 Task: Add Attachment from Trello to Card Card0000000214 in Board Board0000000054 in Workspace WS0000000018 in Trello. Add Cover Blue to Card Card0000000214 in Board Board0000000054 in Workspace WS0000000018 in Trello. Add "Copy Card To …" Button titled Button0000000214 to "bottom" of the list "To Do" to Card Card0000000214 in Board Board0000000054 in Workspace WS0000000018 in Trello. Add Description DS0000000214 to Card Card0000000214 in Board Board0000000054 in Workspace WS0000000018 in Trello. Add Comment CM0000000214 to Card Card0000000214 in Board Board0000000054 in Workspace WS0000000018 in Trello
Action: Mouse moved to (587, 31)
Screenshot: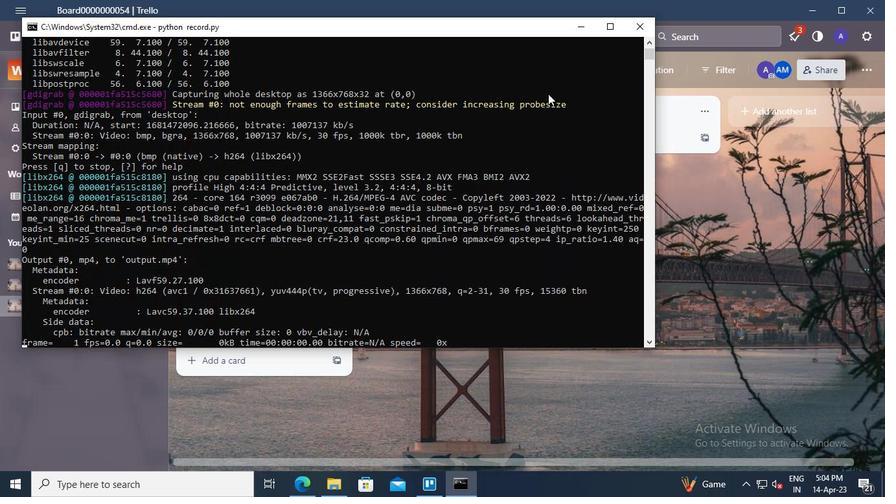 
Action: Mouse pressed left at (587, 31)
Screenshot: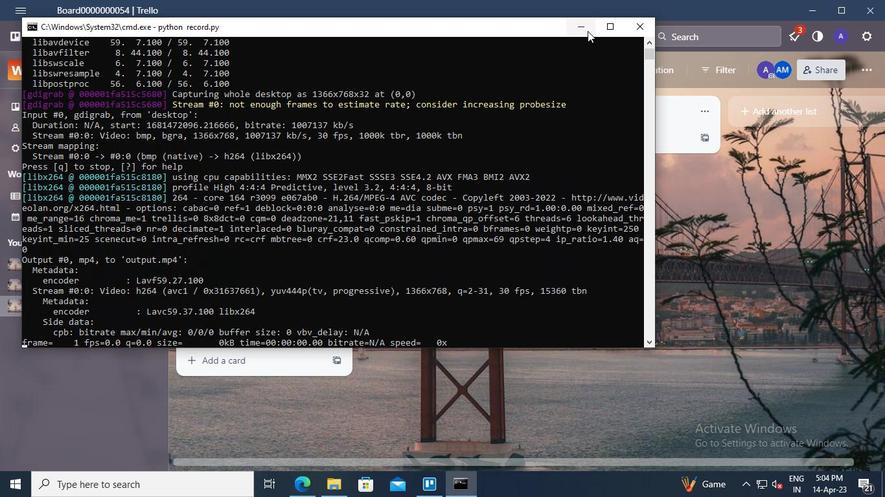
Action: Mouse moved to (242, 261)
Screenshot: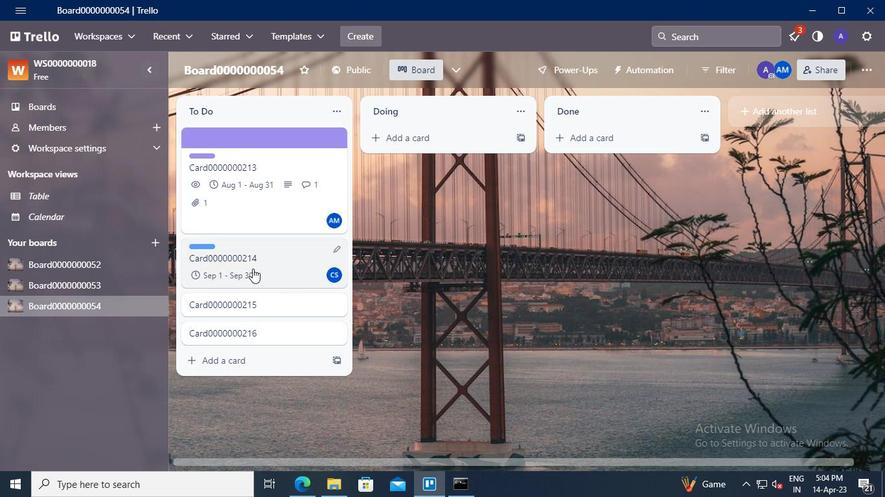 
Action: Mouse pressed left at (242, 261)
Screenshot: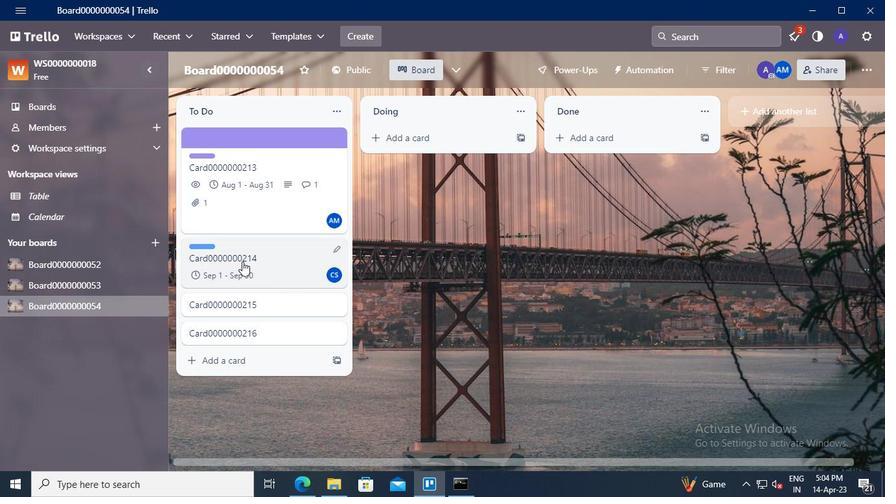
Action: Mouse moved to (596, 269)
Screenshot: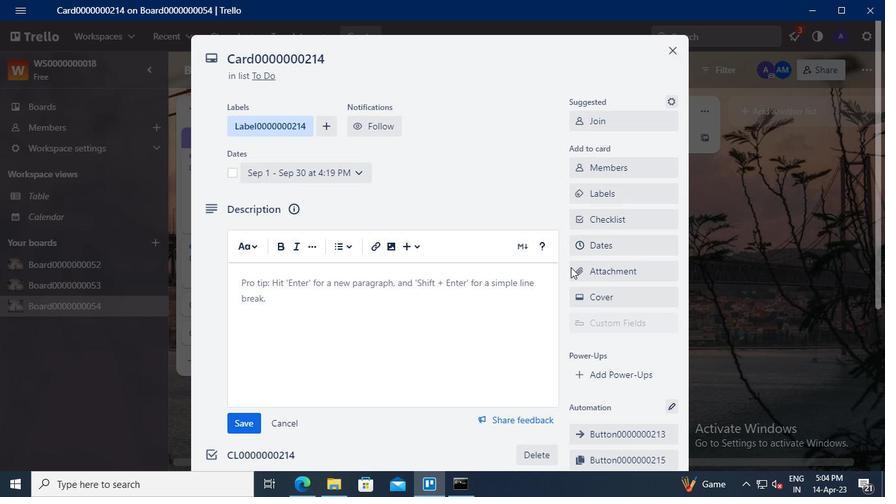 
Action: Mouse pressed left at (596, 269)
Screenshot: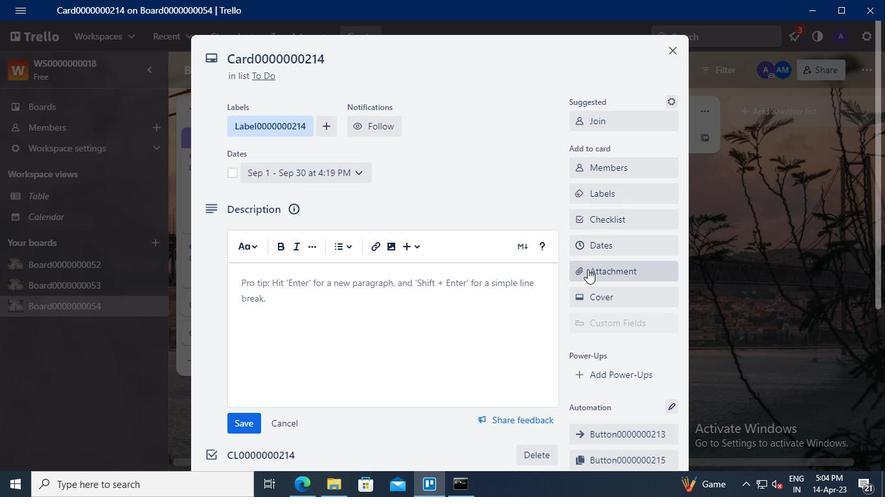 
Action: Mouse moved to (604, 132)
Screenshot: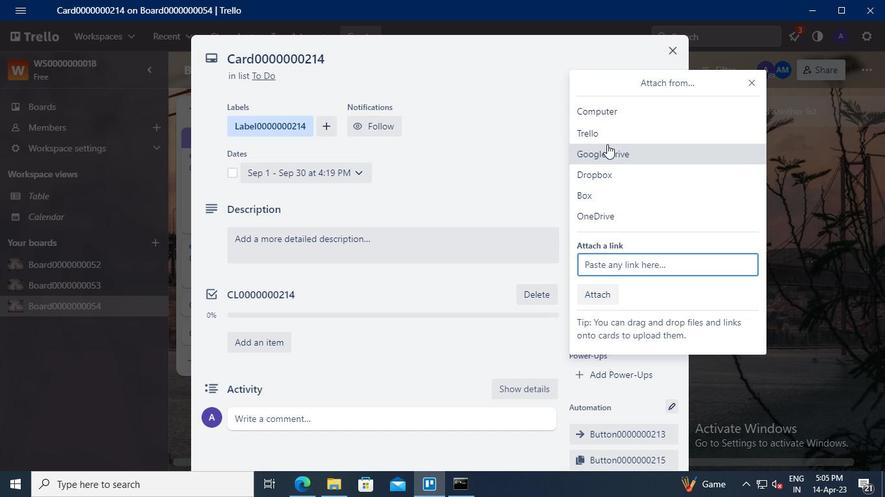 
Action: Mouse pressed left at (604, 132)
Screenshot: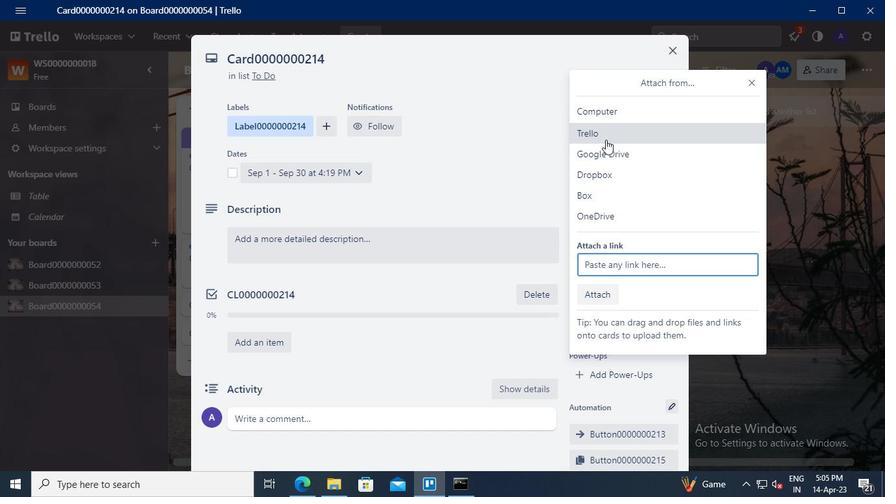 
Action: Mouse moved to (614, 168)
Screenshot: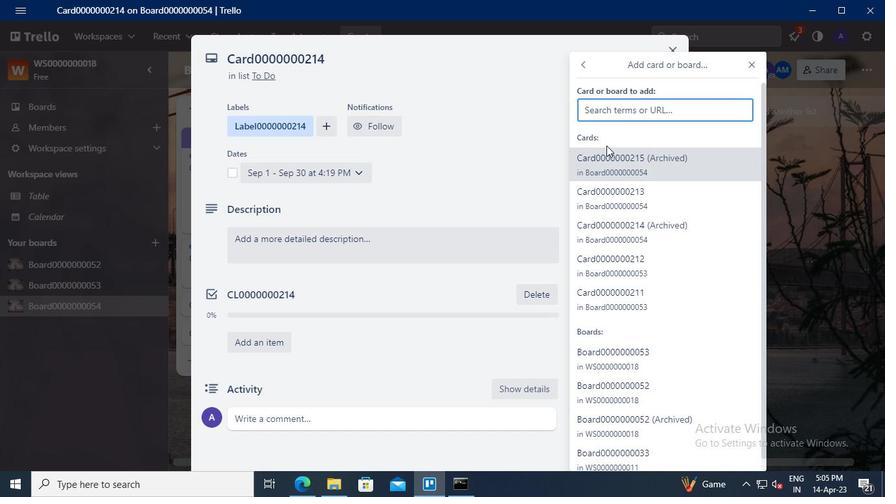 
Action: Mouse pressed left at (614, 168)
Screenshot: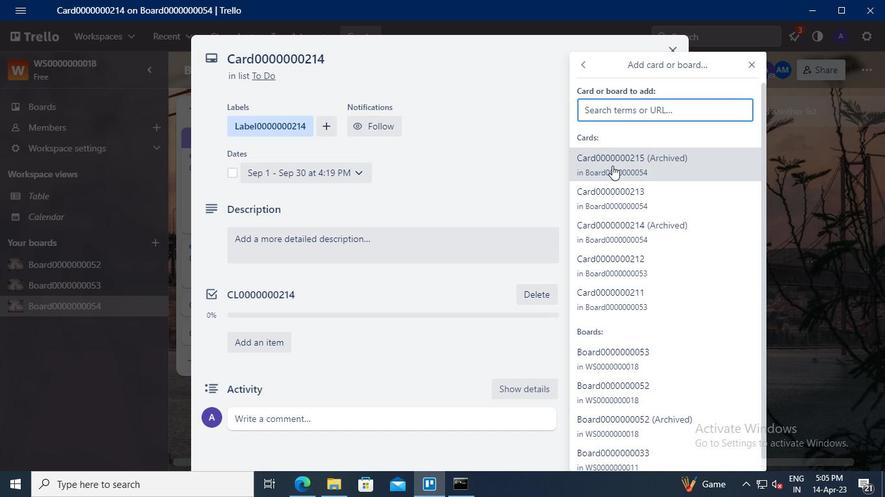
Action: Mouse moved to (609, 294)
Screenshot: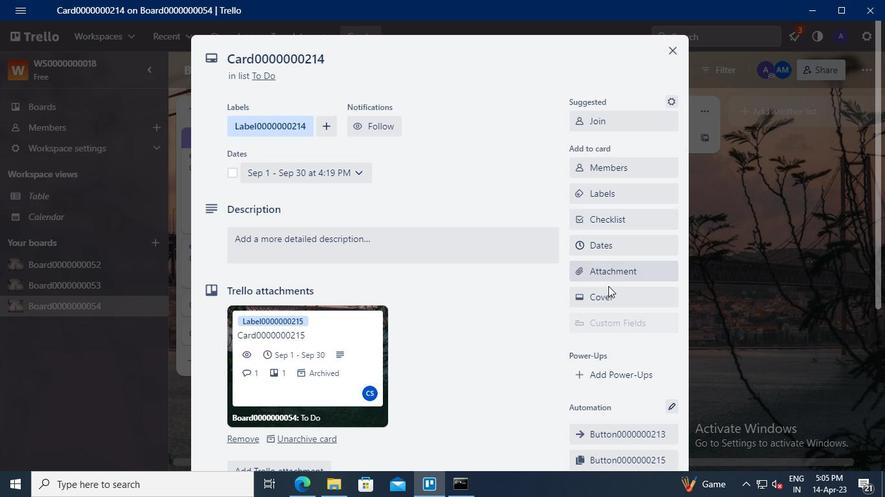 
Action: Mouse pressed left at (609, 294)
Screenshot: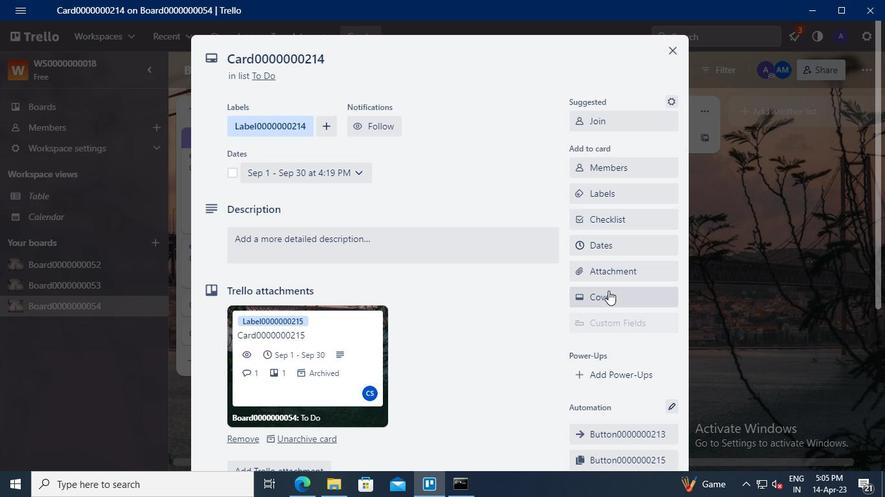
Action: Mouse moved to (596, 242)
Screenshot: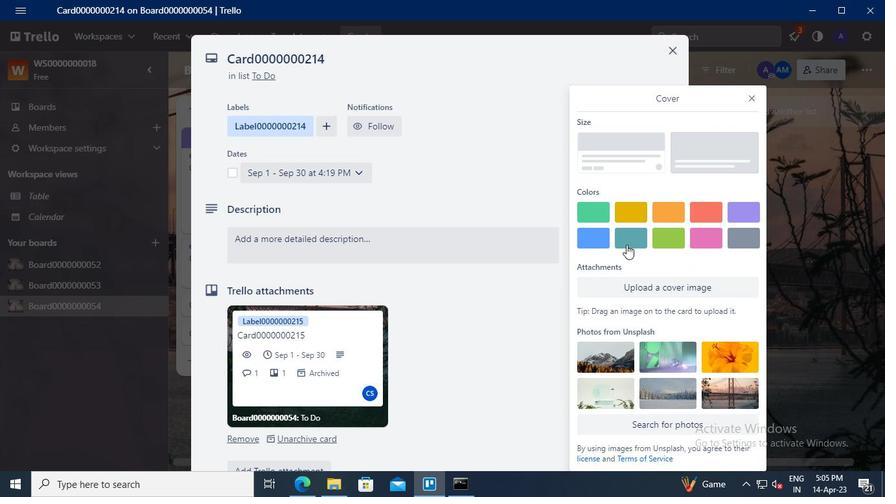 
Action: Mouse pressed left at (596, 242)
Screenshot: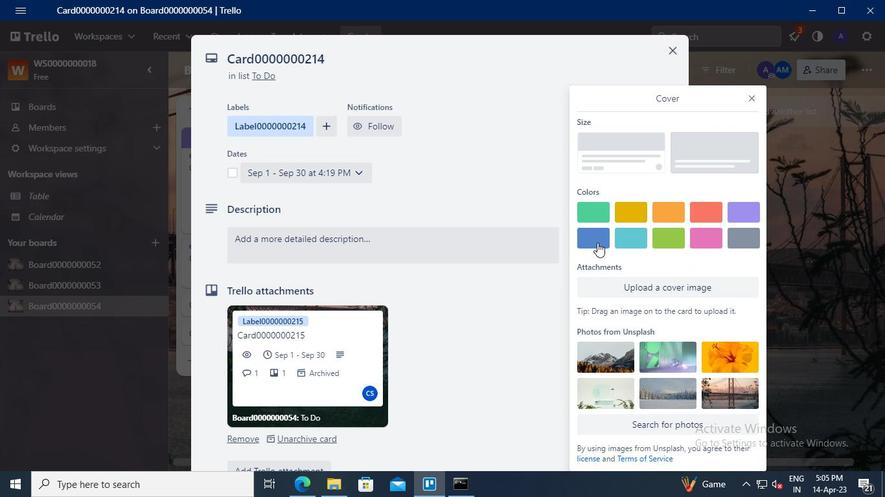 
Action: Mouse moved to (751, 75)
Screenshot: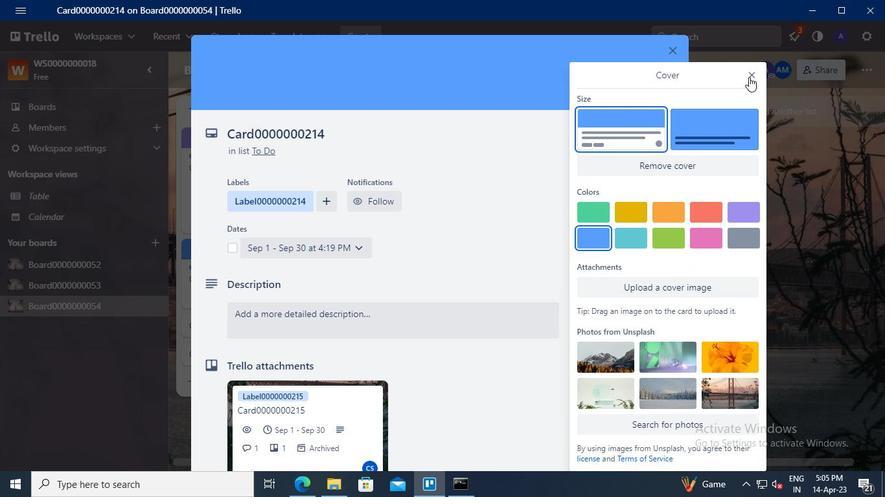 
Action: Mouse pressed left at (751, 75)
Screenshot: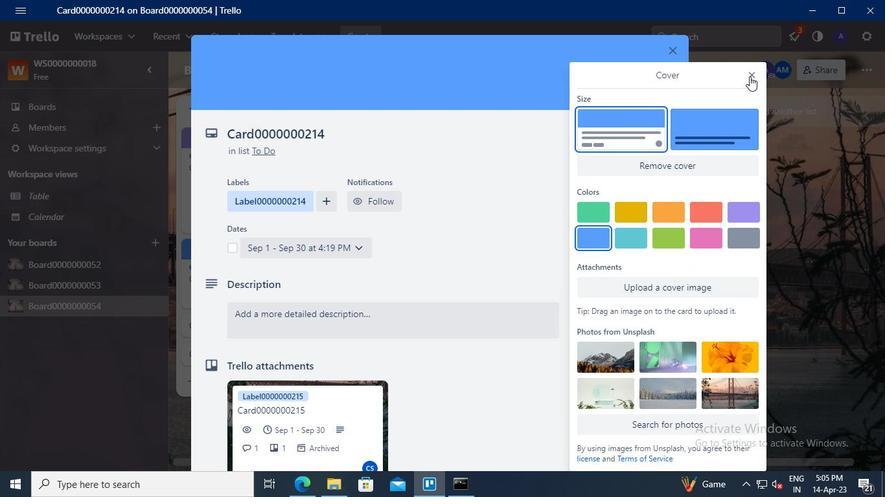 
Action: Mouse moved to (607, 340)
Screenshot: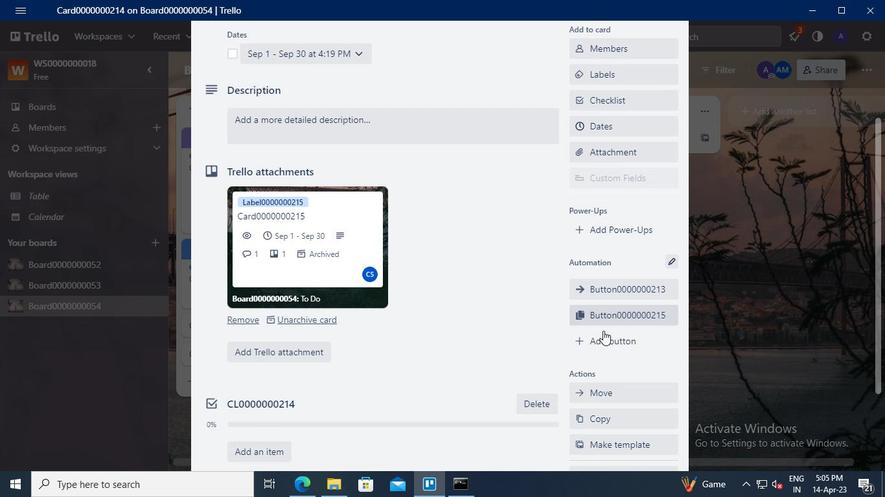 
Action: Mouse pressed left at (607, 340)
Screenshot: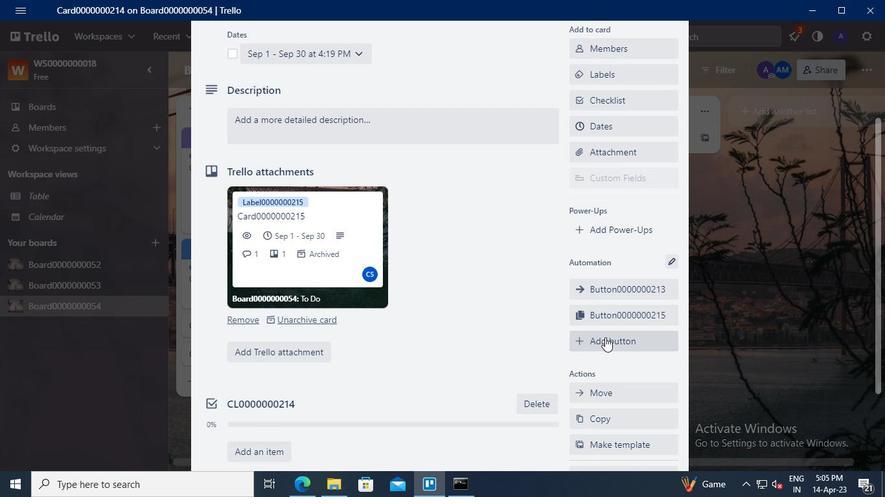 
Action: Mouse moved to (634, 149)
Screenshot: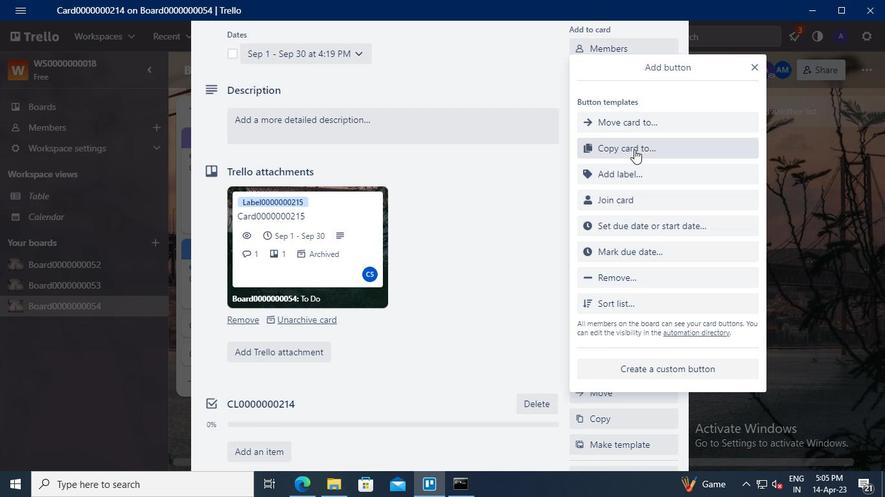 
Action: Mouse pressed left at (634, 149)
Screenshot: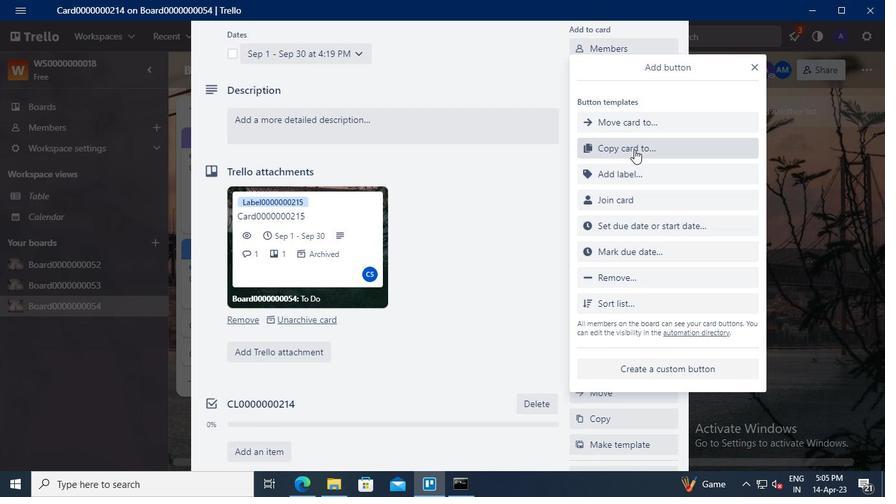 
Action: Mouse moved to (634, 128)
Screenshot: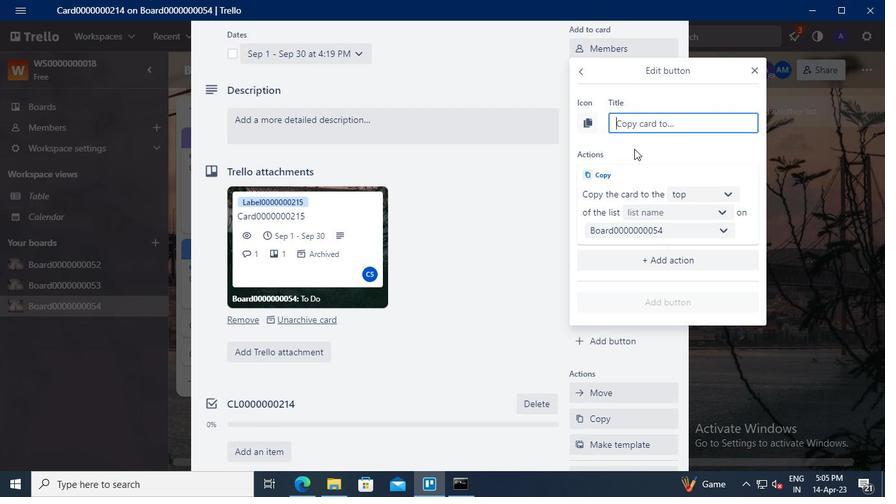 
Action: Mouse pressed left at (634, 128)
Screenshot: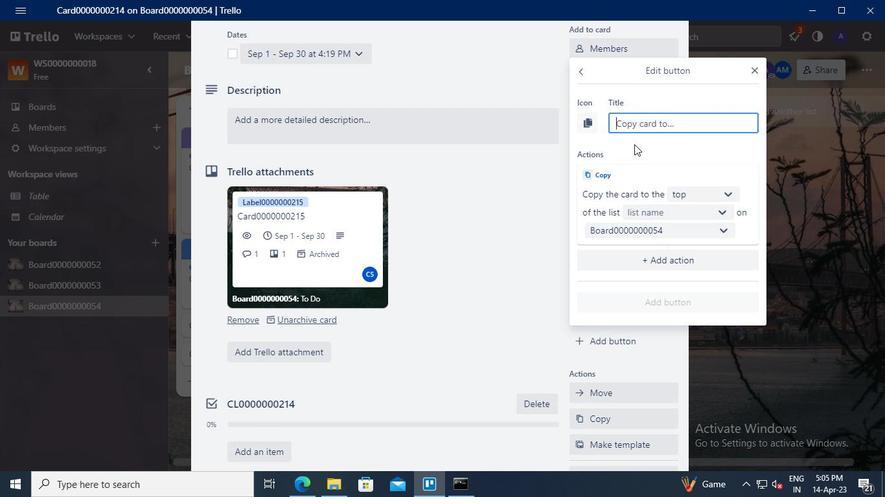 
Action: Mouse moved to (633, 127)
Screenshot: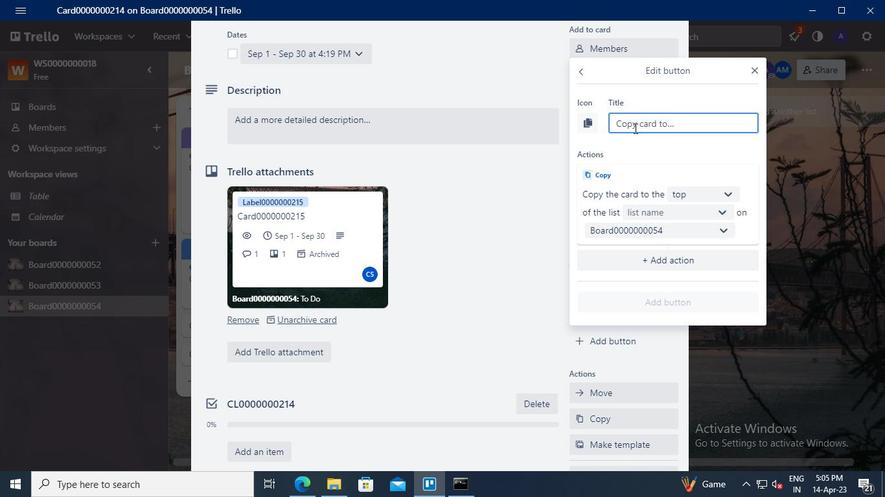 
Action: Keyboard Key.shift
Screenshot: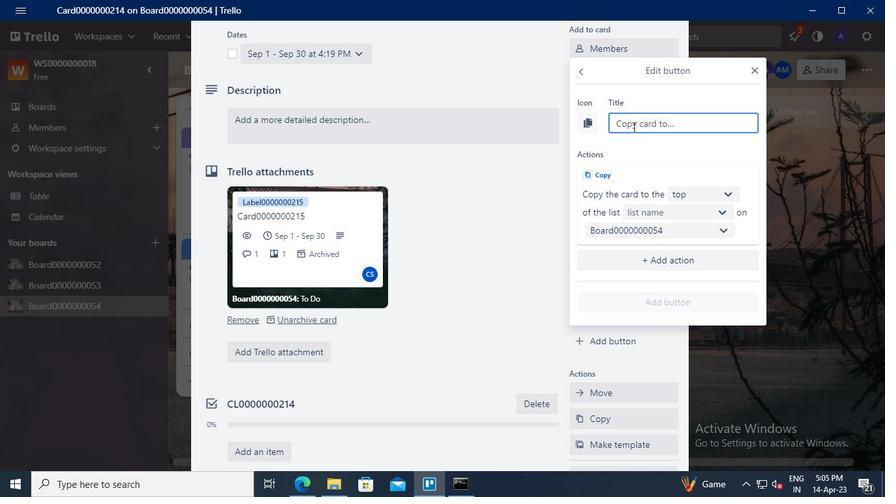 
Action: Keyboard B
Screenshot: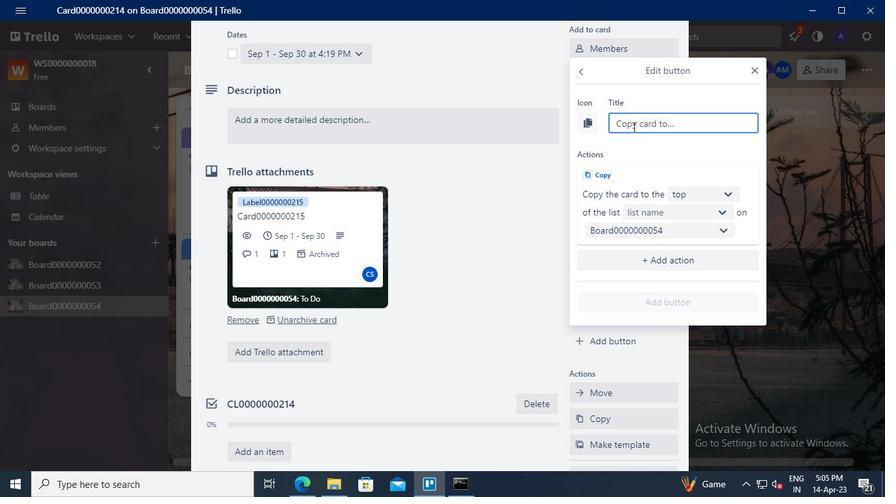 
Action: Keyboard u
Screenshot: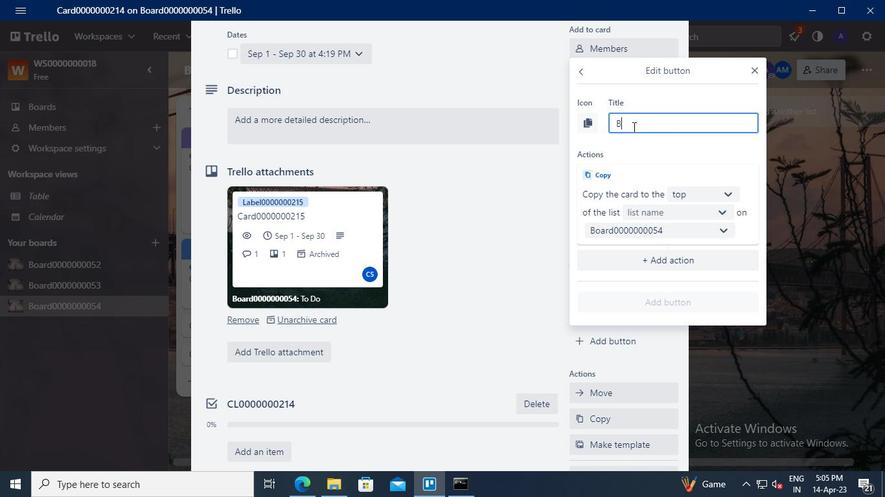 
Action: Keyboard t
Screenshot: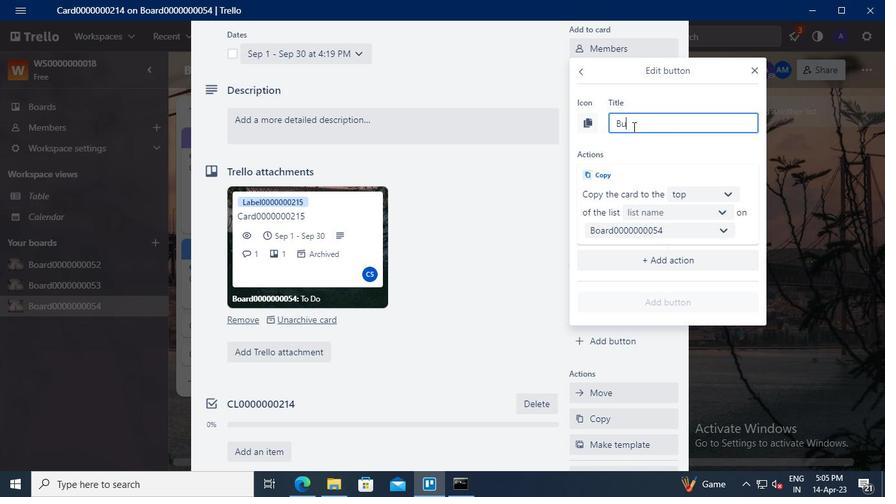 
Action: Keyboard t
Screenshot: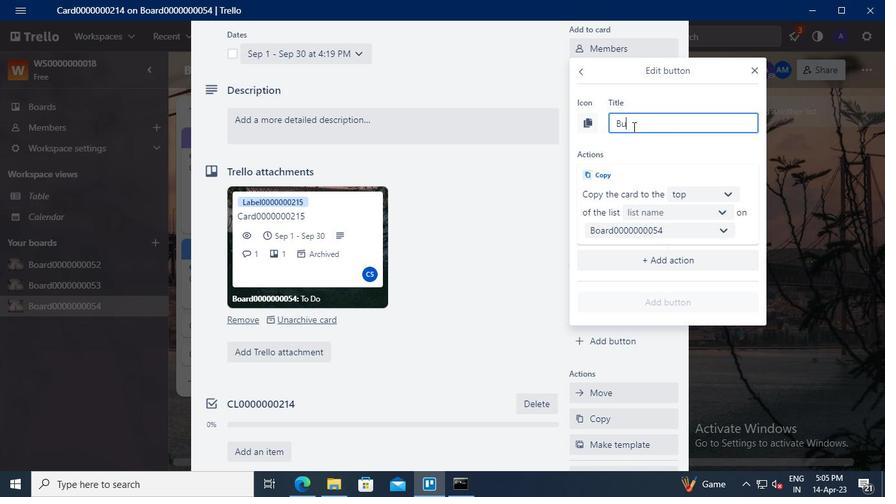 
Action: Keyboard o
Screenshot: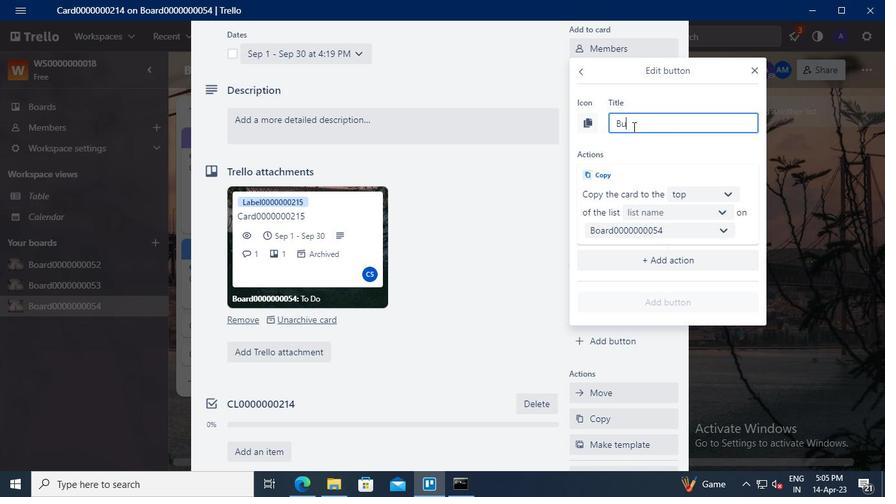 
Action: Keyboard n
Screenshot: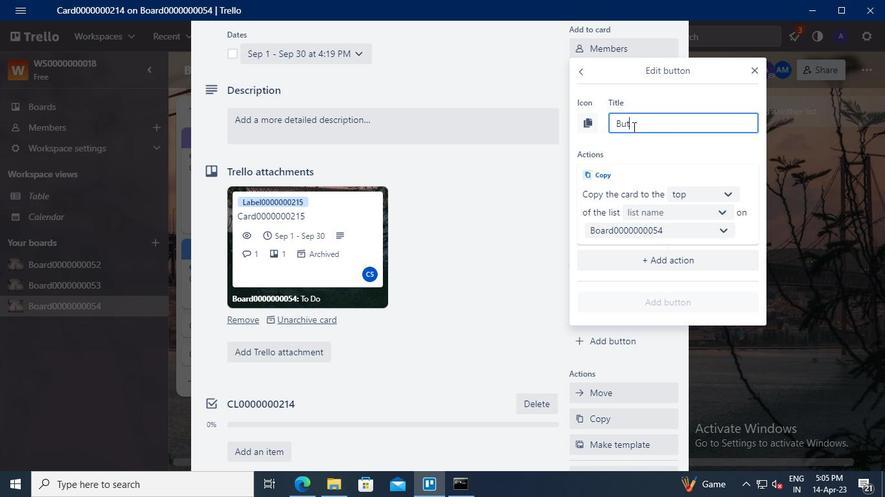 
Action: Keyboard <96>
Screenshot: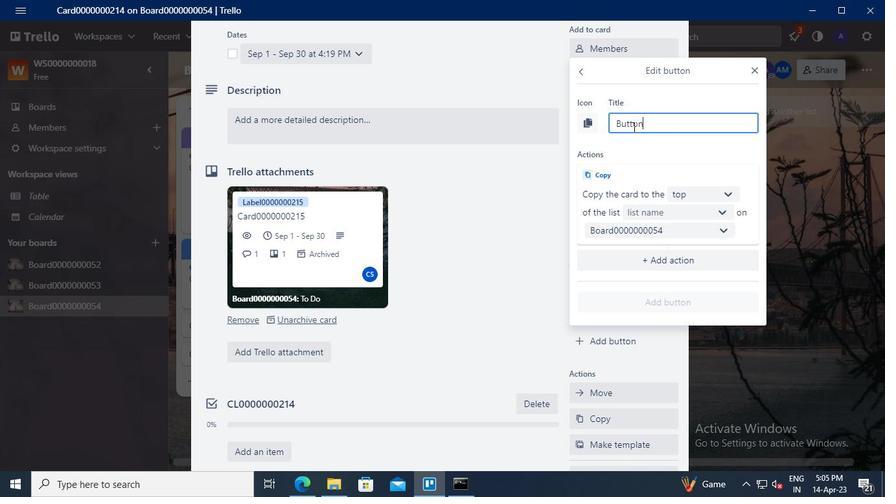 
Action: Keyboard <96>
Screenshot: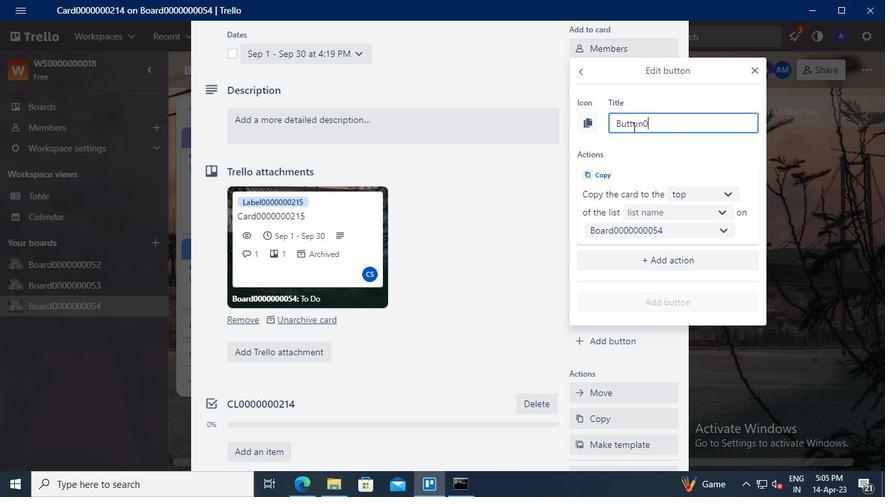 
Action: Keyboard <96>
Screenshot: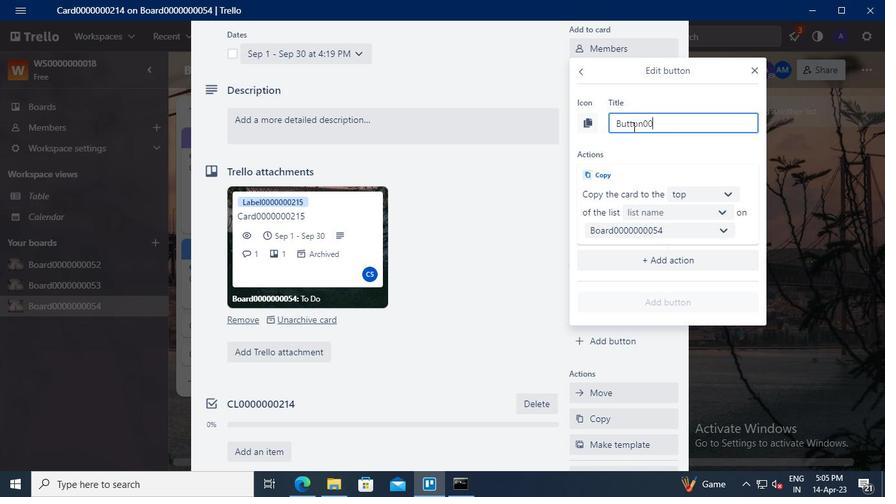 
Action: Keyboard <96>
Screenshot: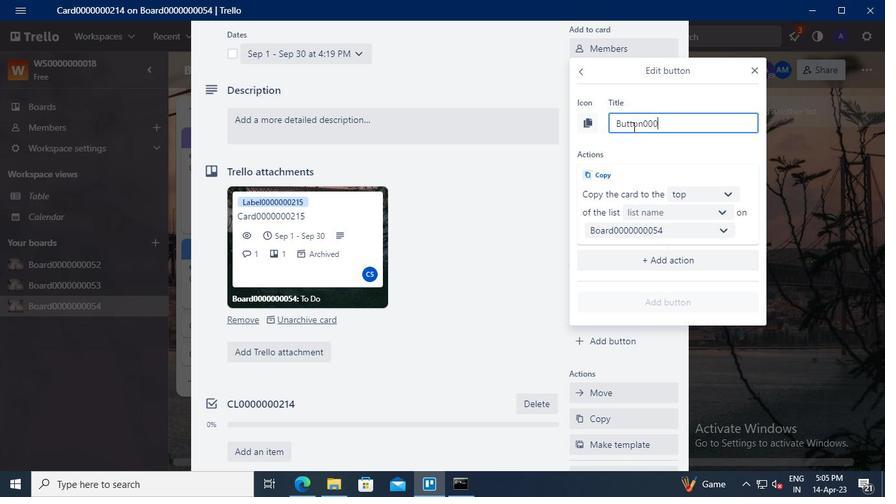
Action: Keyboard <96>
Screenshot: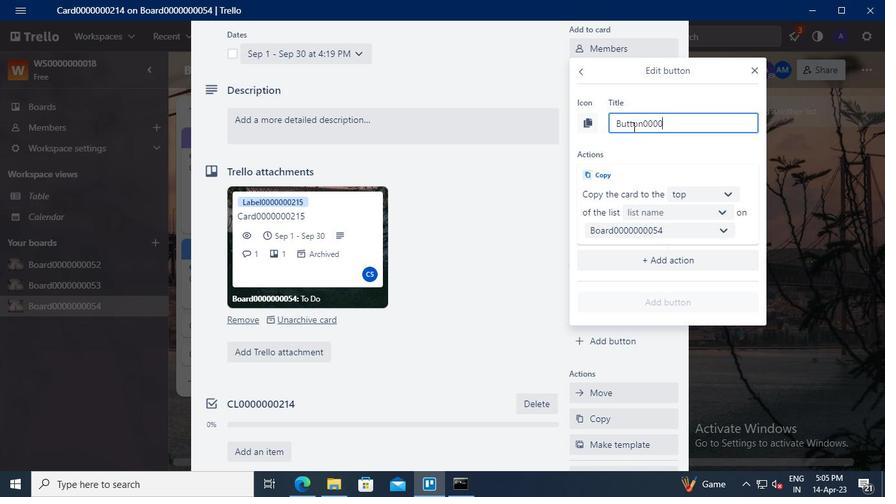 
Action: Keyboard <96>
Screenshot: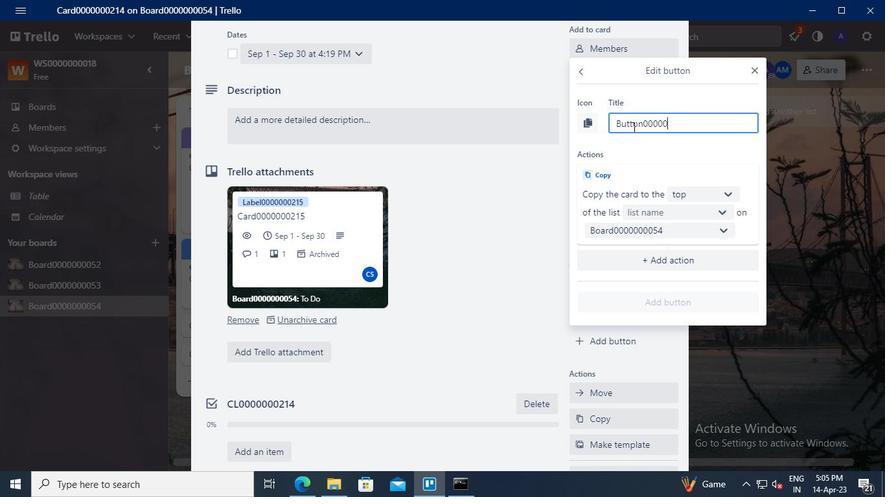 
Action: Keyboard <96>
Screenshot: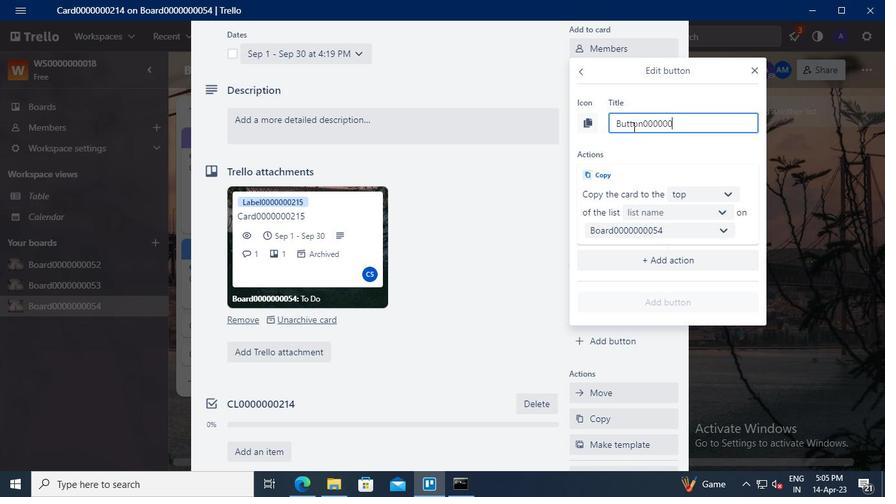
Action: Keyboard <98>
Screenshot: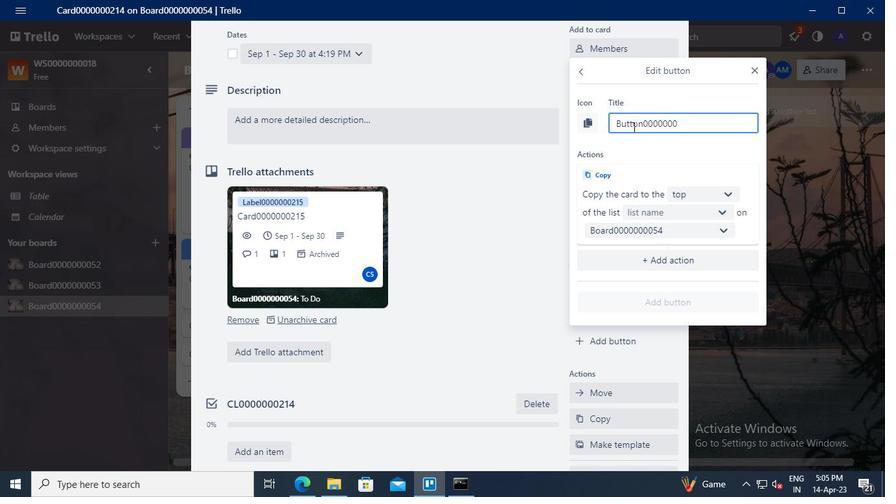 
Action: Keyboard <97>
Screenshot: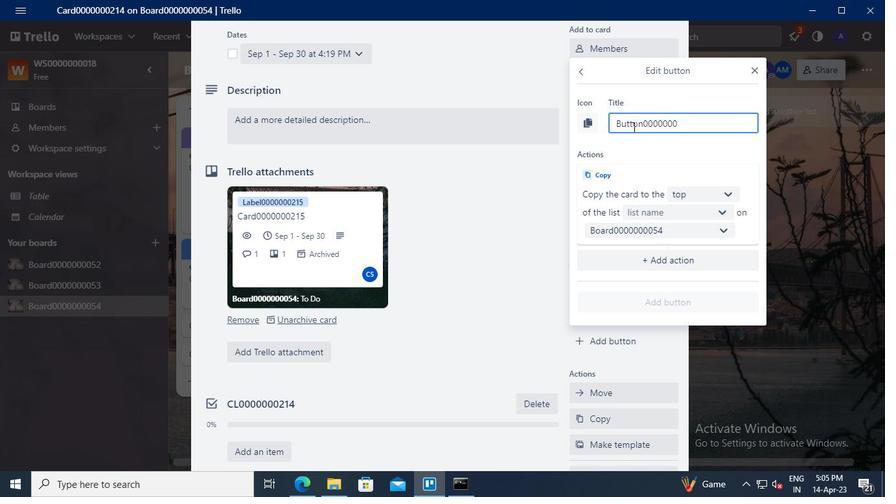 
Action: Keyboard <100>
Screenshot: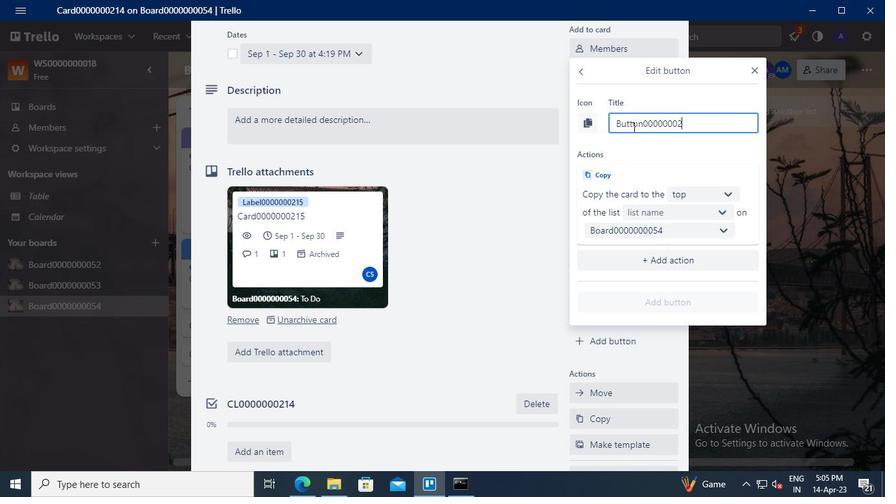 
Action: Mouse moved to (688, 190)
Screenshot: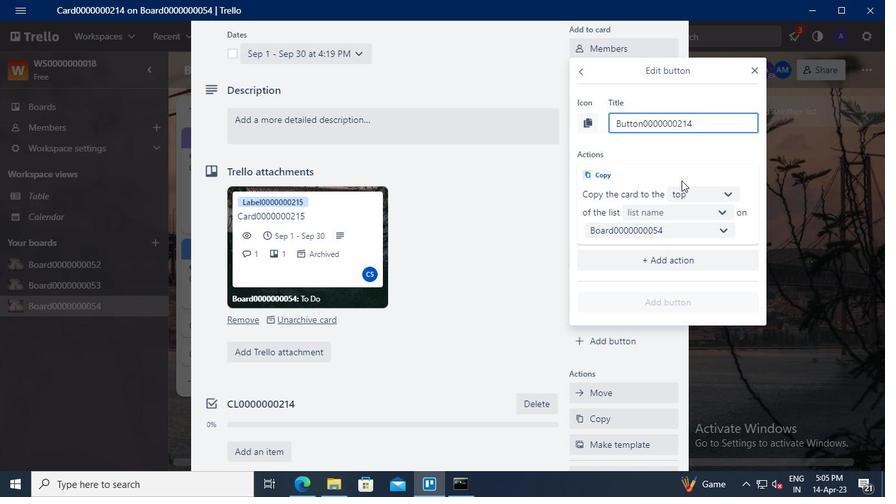 
Action: Mouse pressed left at (688, 190)
Screenshot: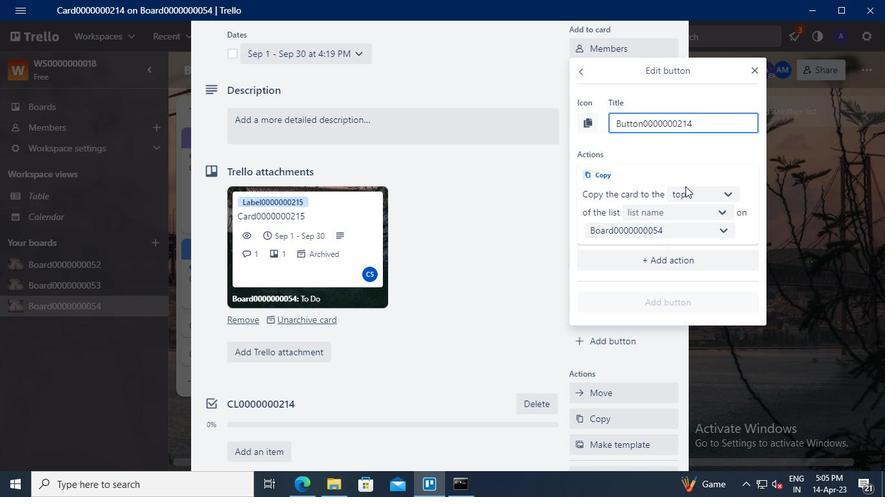 
Action: Mouse moved to (706, 237)
Screenshot: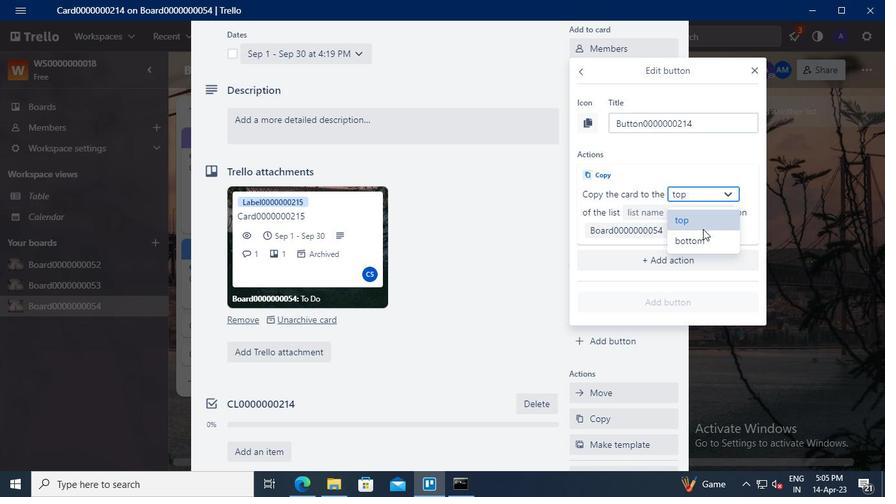 
Action: Mouse pressed left at (706, 237)
Screenshot: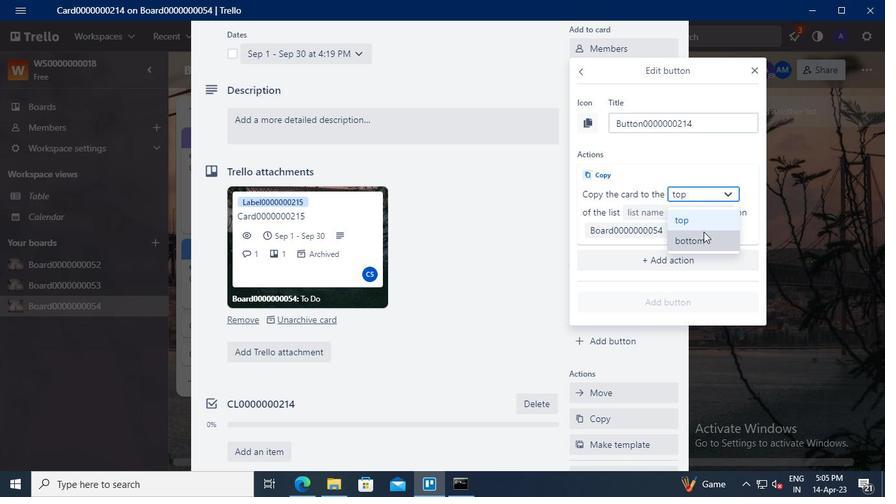 
Action: Mouse moved to (662, 213)
Screenshot: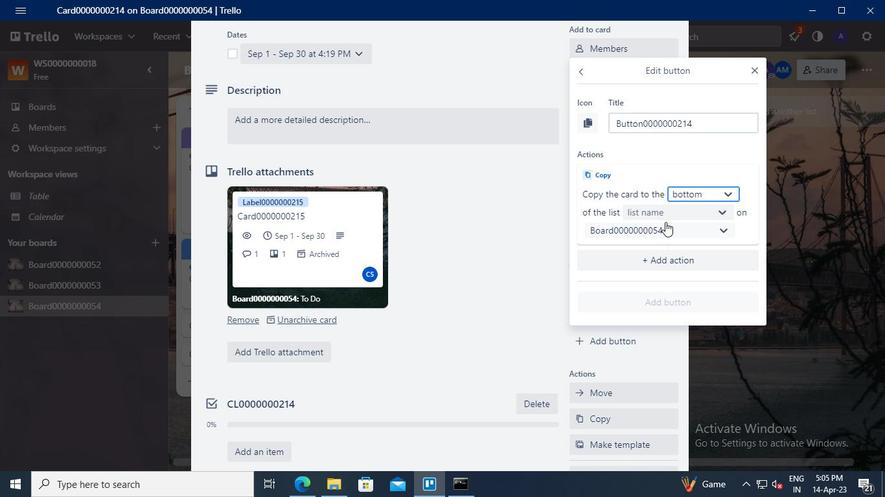 
Action: Mouse pressed left at (662, 213)
Screenshot: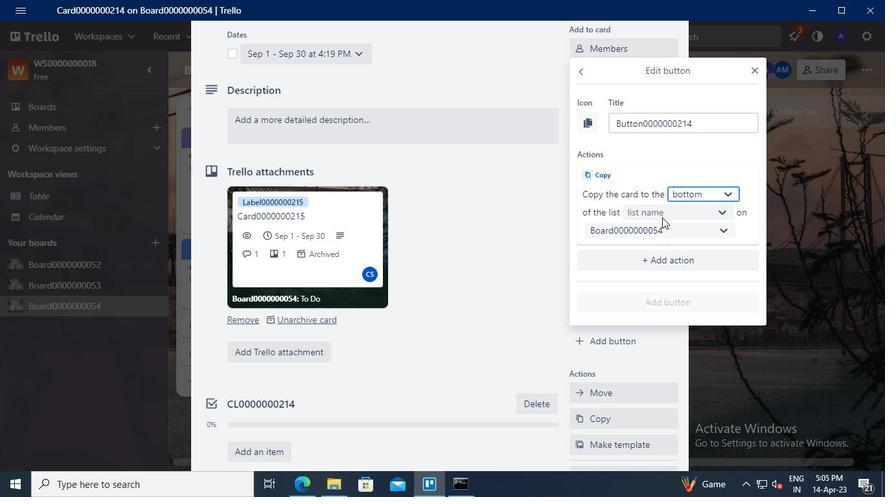 
Action: Mouse moved to (681, 235)
Screenshot: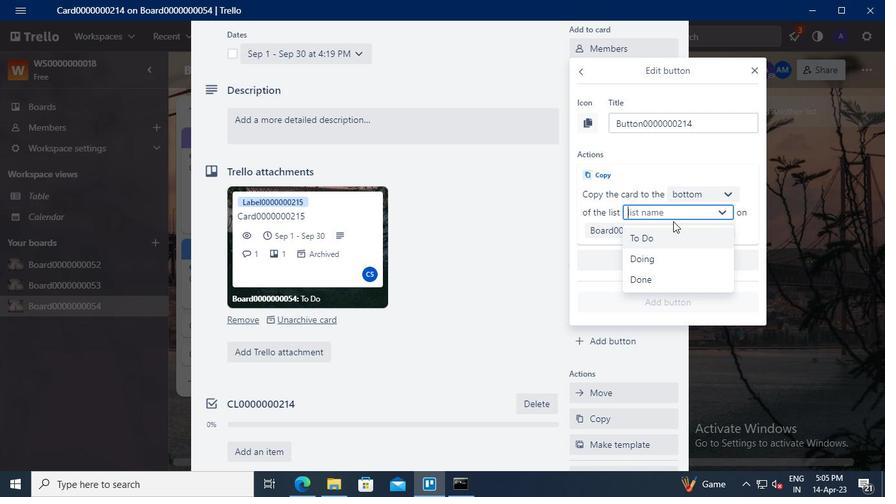 
Action: Mouse pressed left at (681, 235)
Screenshot: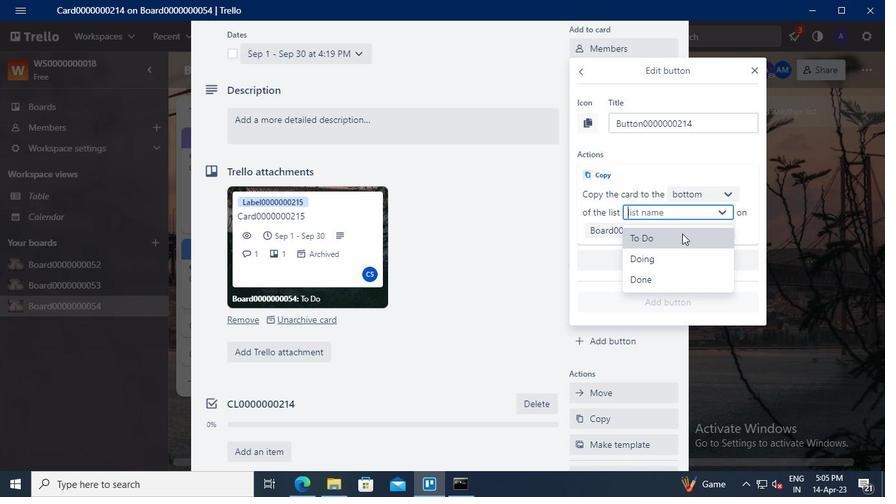 
Action: Mouse moved to (680, 302)
Screenshot: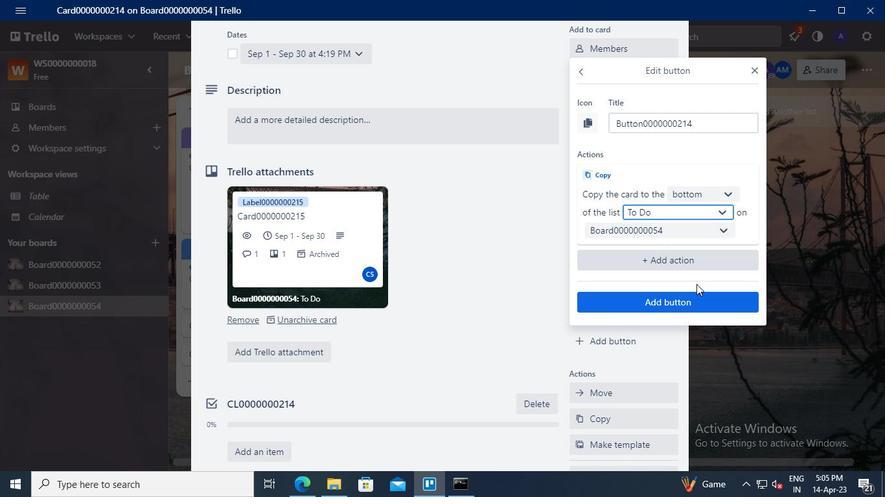 
Action: Mouse pressed left at (680, 302)
Screenshot: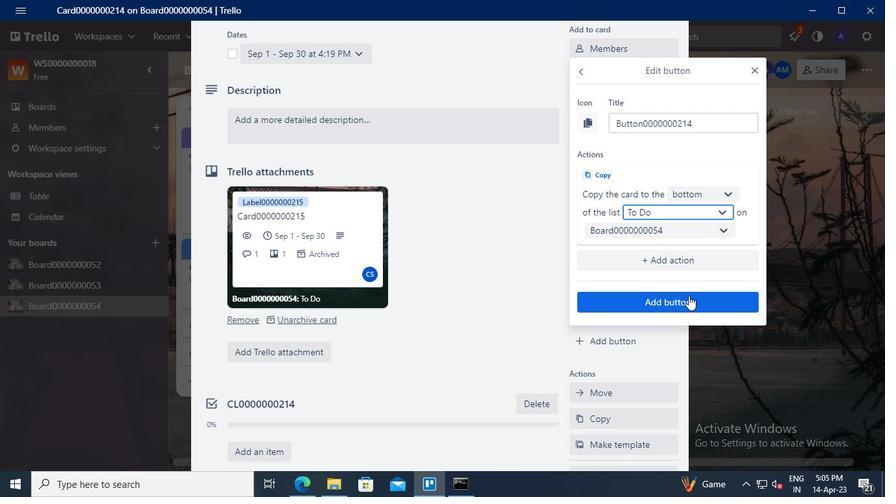 
Action: Mouse moved to (349, 130)
Screenshot: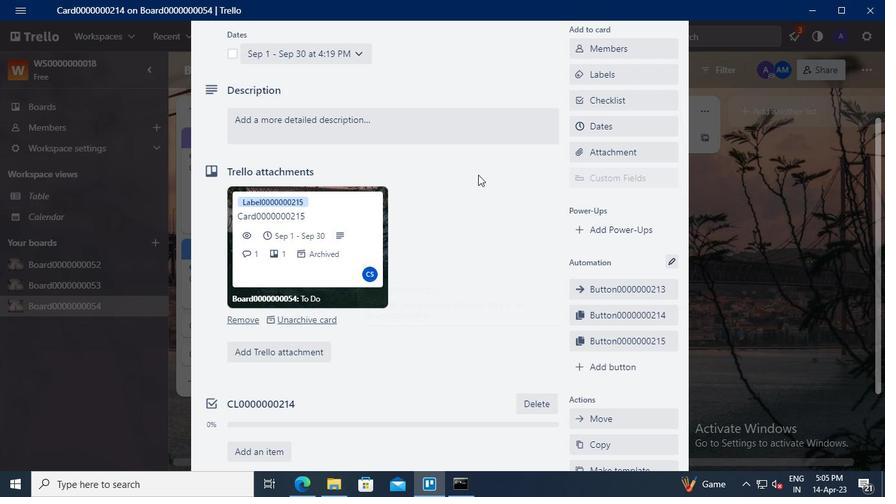 
Action: Mouse pressed left at (349, 130)
Screenshot: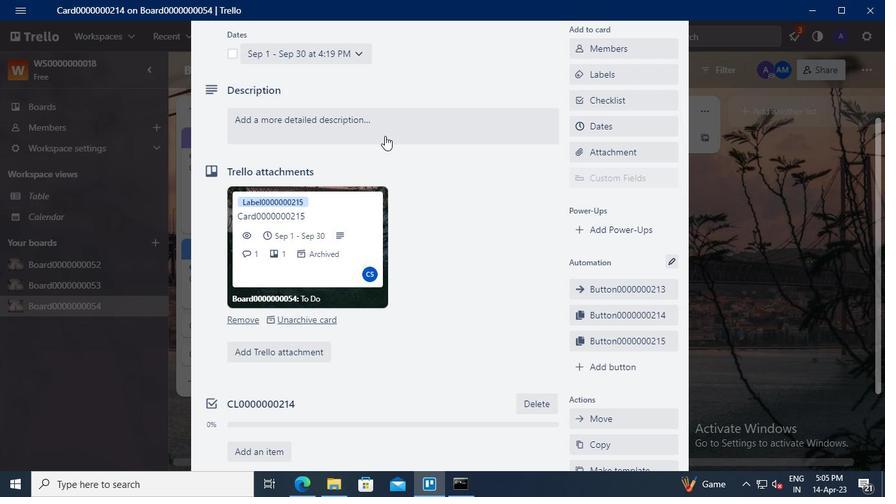 
Action: Mouse moved to (281, 165)
Screenshot: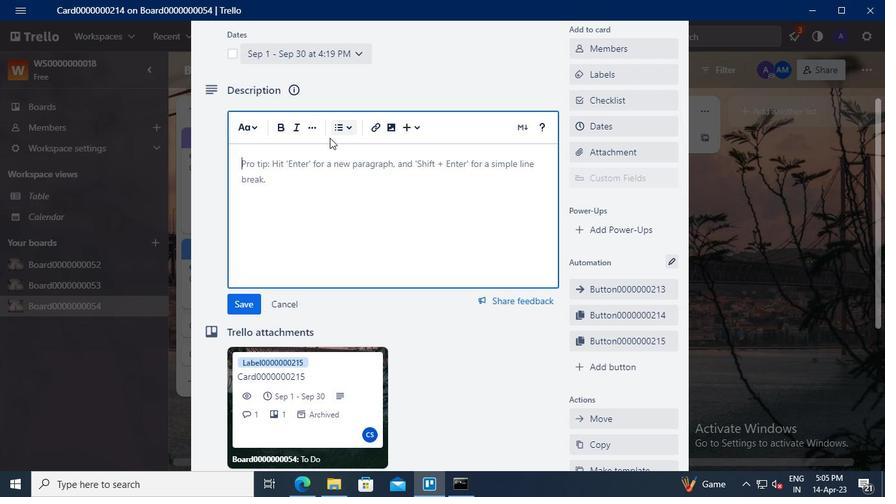 
Action: Mouse pressed left at (281, 165)
Screenshot: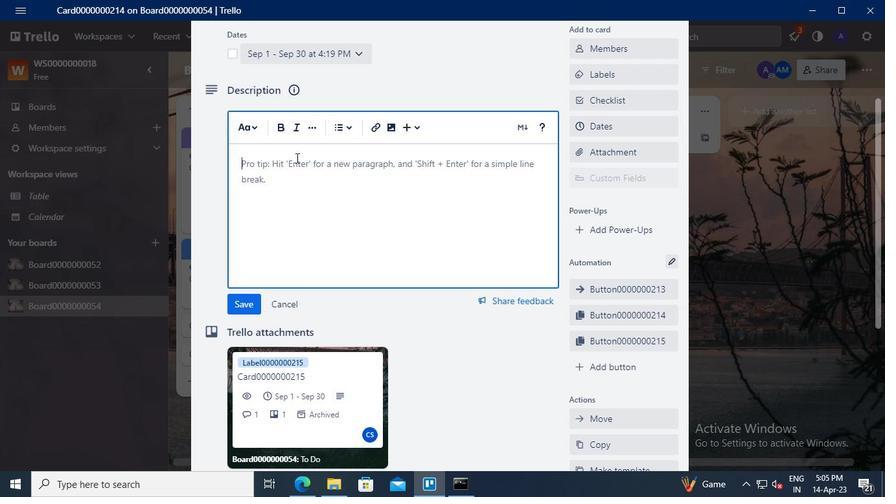 
Action: Keyboard Key.shift
Screenshot: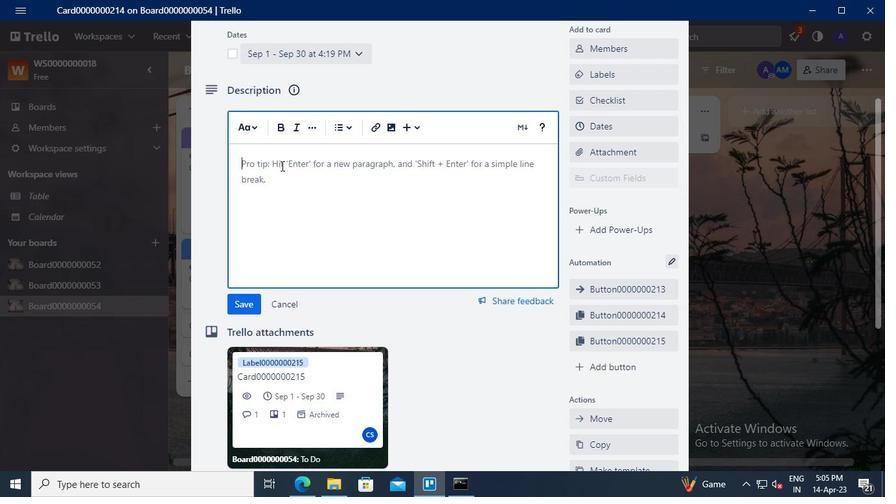 
Action: Keyboard D
Screenshot: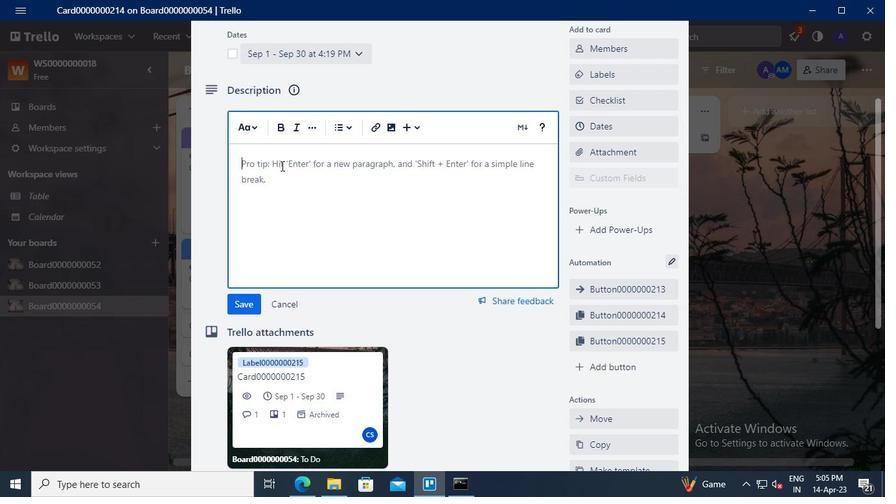 
Action: Keyboard S
Screenshot: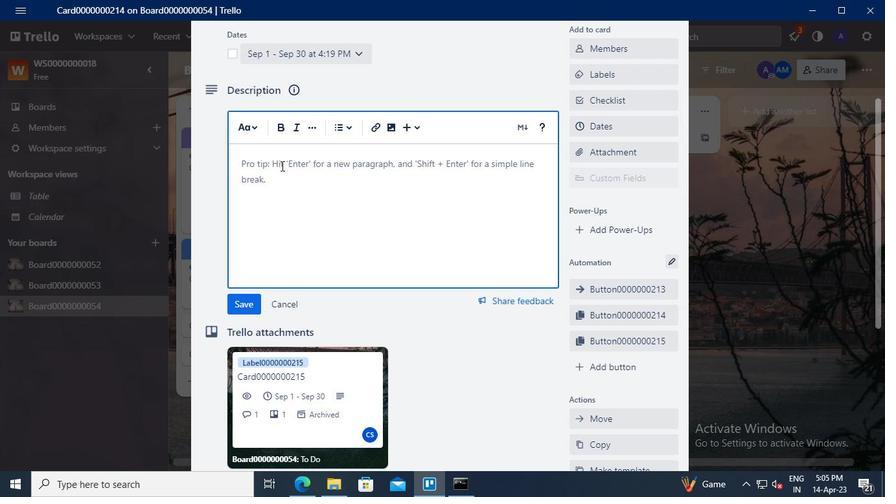 
Action: Keyboard <96>
Screenshot: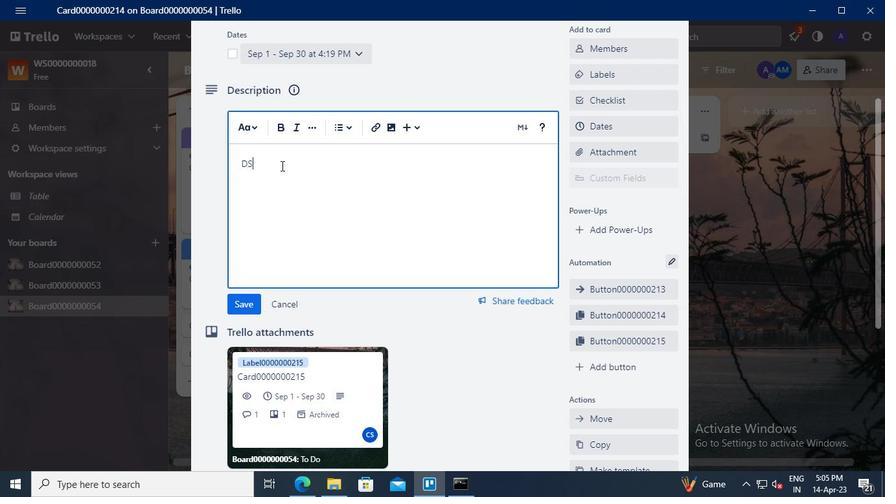 
Action: Keyboard <96>
Screenshot: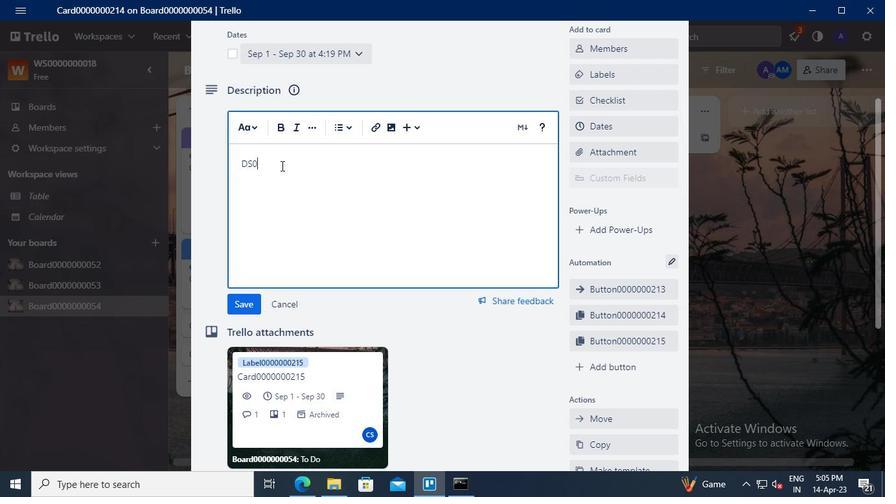 
Action: Keyboard <96>
Screenshot: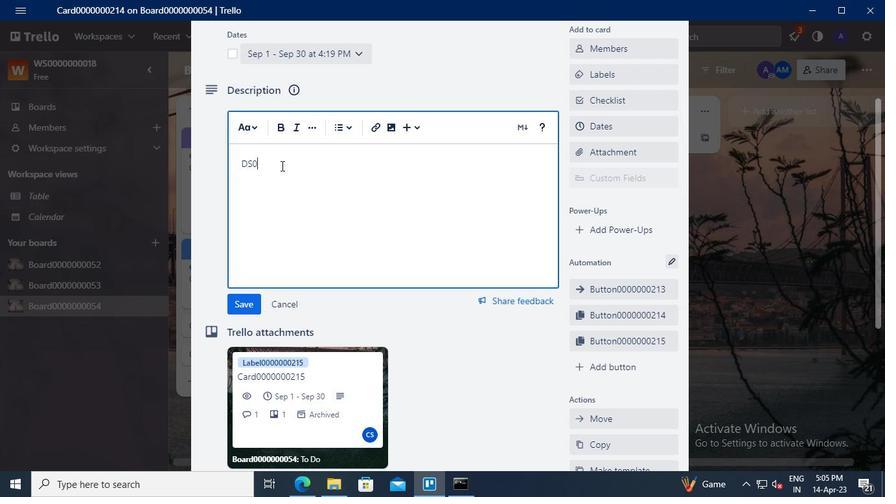 
Action: Keyboard <96>
Screenshot: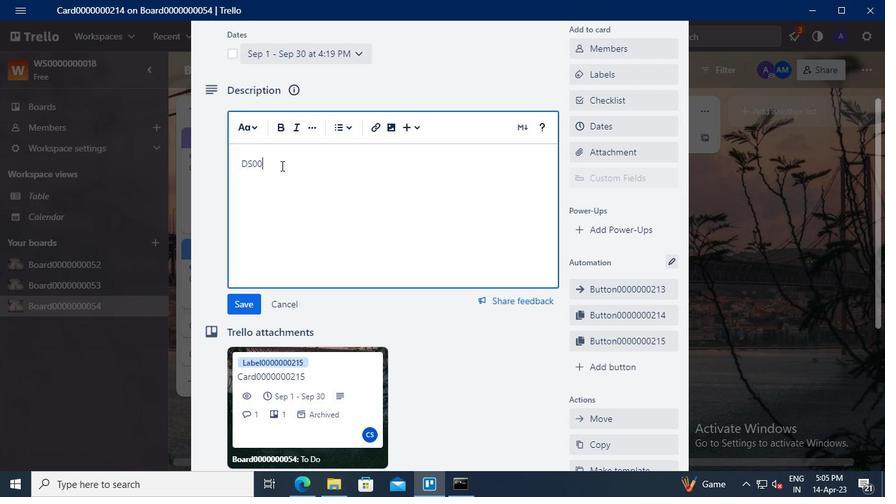 
Action: Keyboard <96>
Screenshot: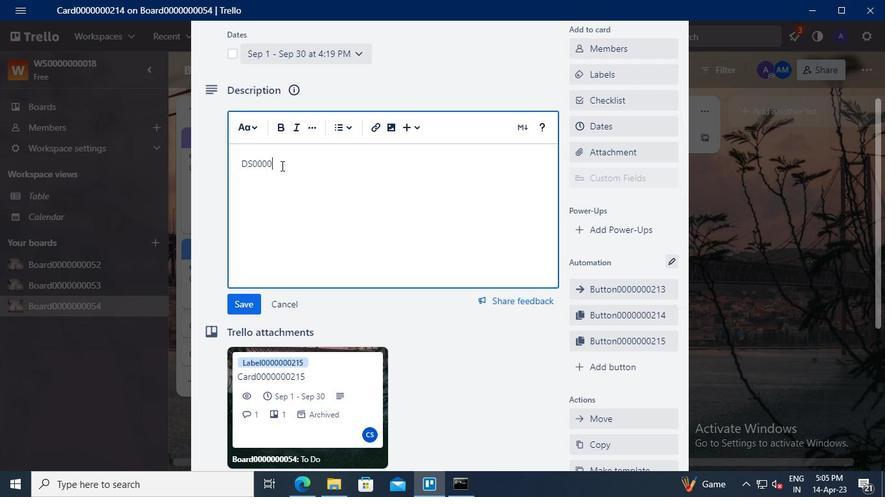 
Action: Keyboard <96>
Screenshot: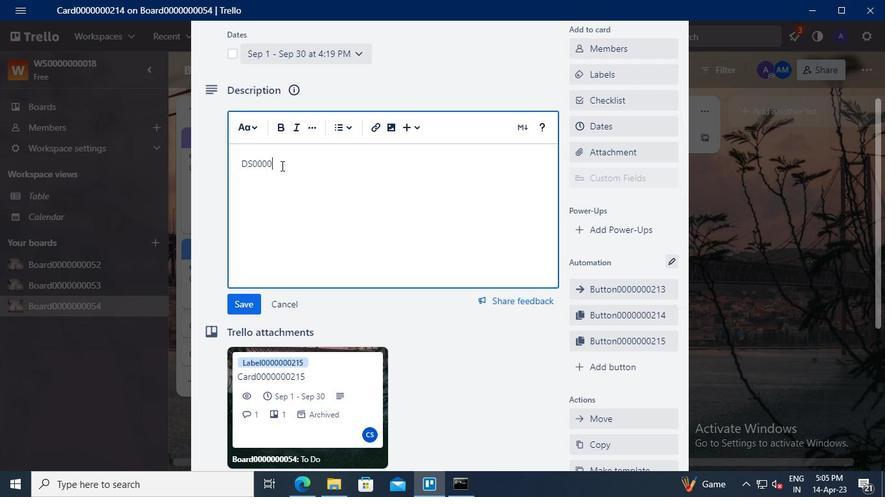 
Action: Keyboard <96>
Screenshot: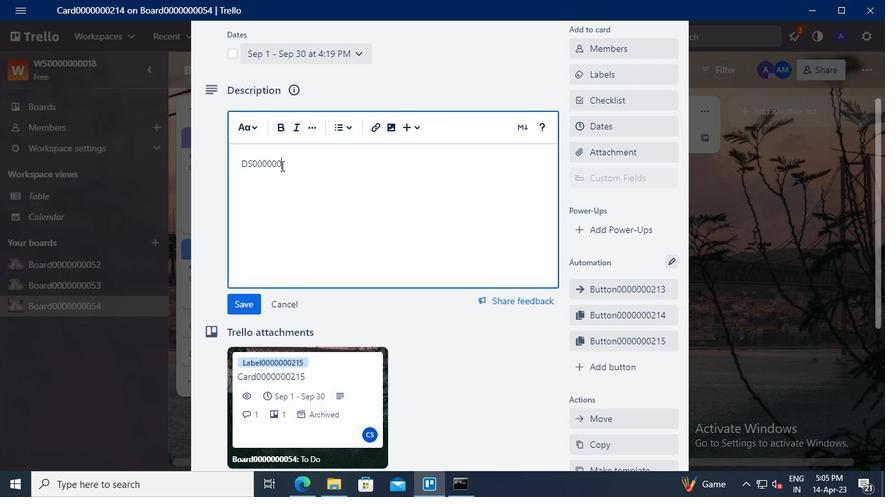 
Action: Keyboard <98>
Screenshot: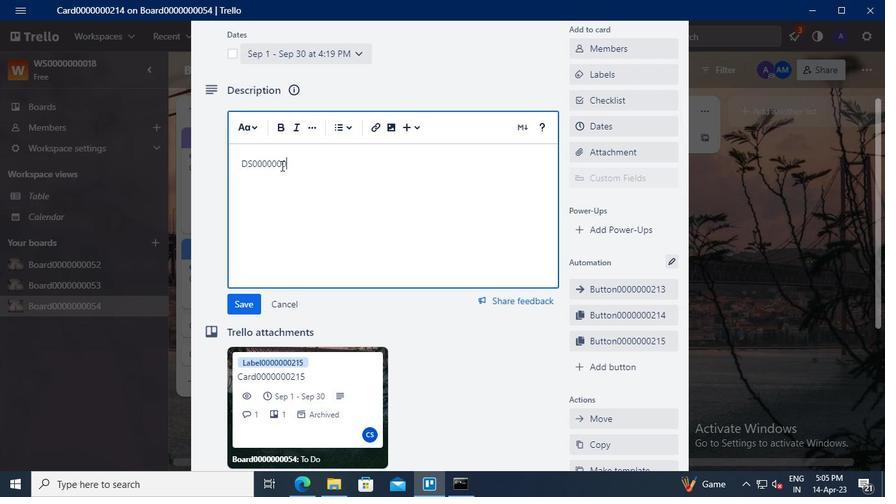 
Action: Keyboard <97>
Screenshot: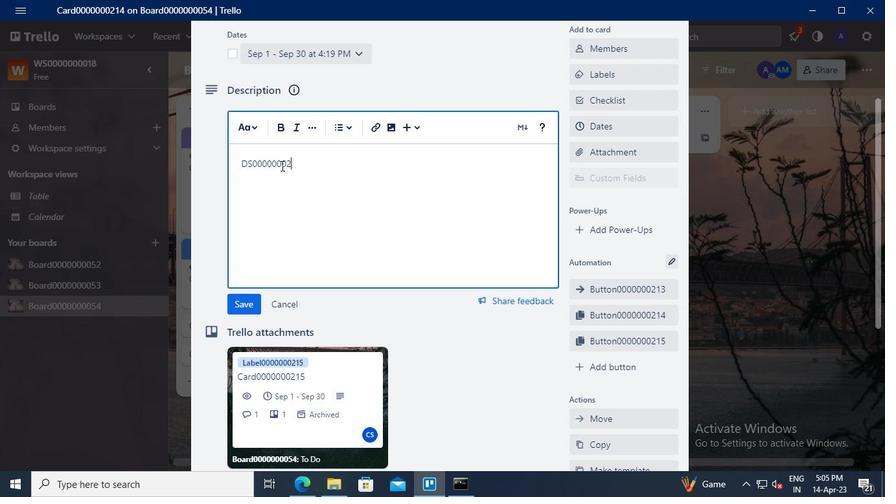 
Action: Keyboard <100>
Screenshot: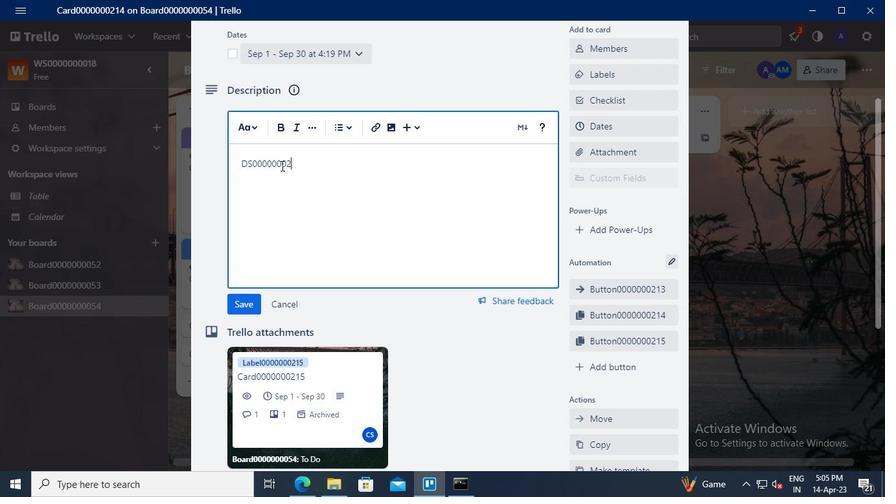 
Action: Mouse moved to (246, 298)
Screenshot: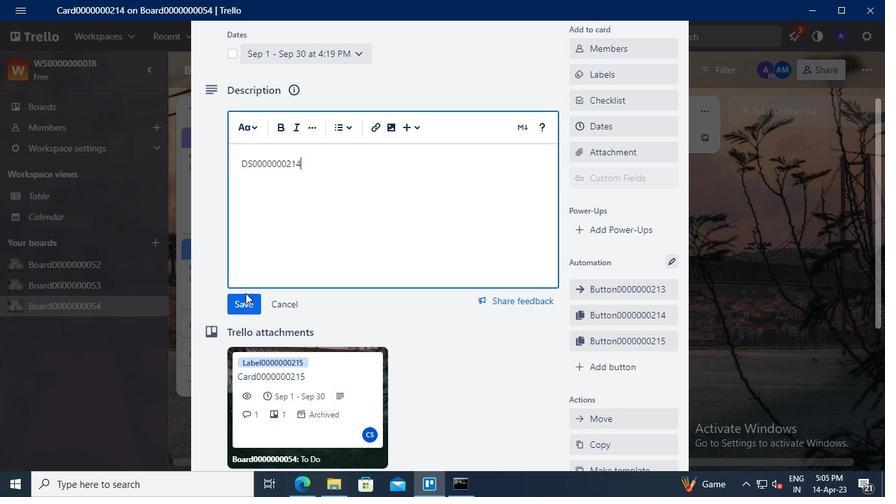 
Action: Mouse pressed left at (246, 298)
Screenshot: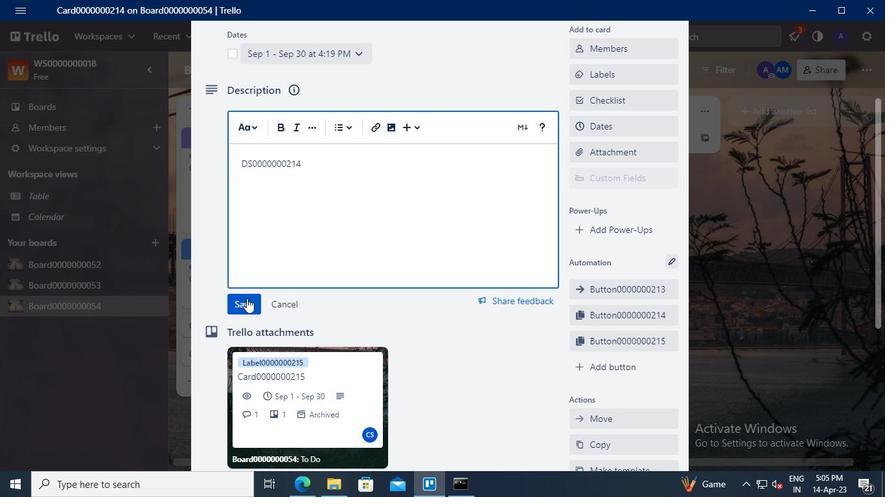 
Action: Mouse moved to (277, 439)
Screenshot: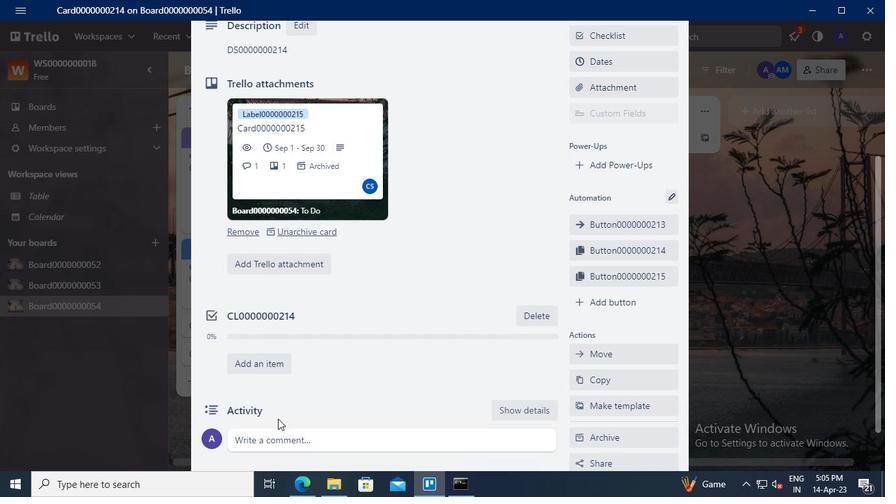 
Action: Mouse pressed left at (277, 439)
Screenshot: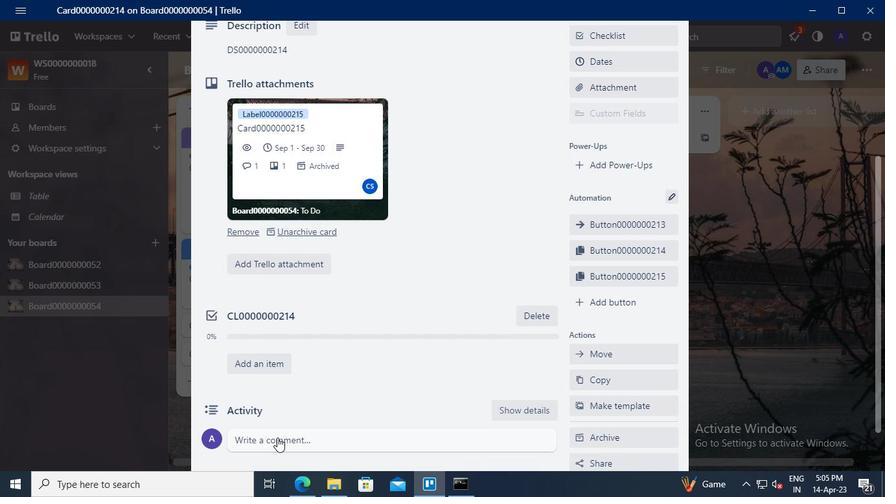 
Action: Keyboard Key.shift
Screenshot: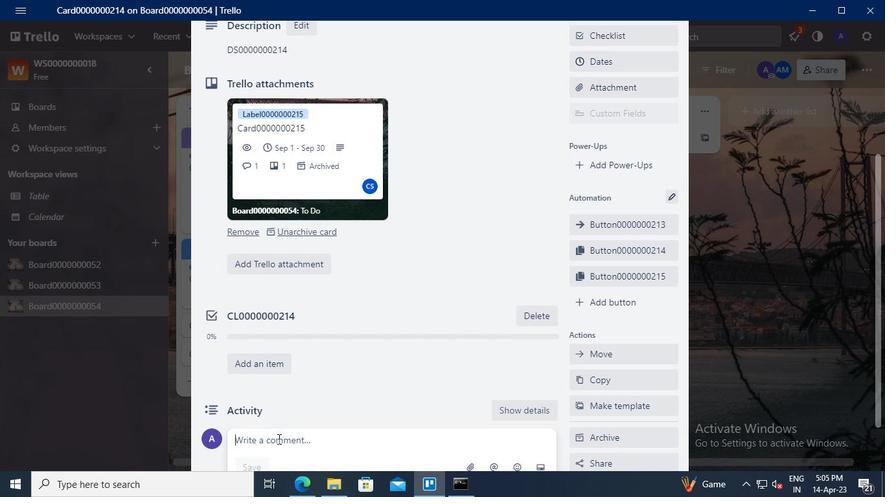 
Action: Keyboard C
Screenshot: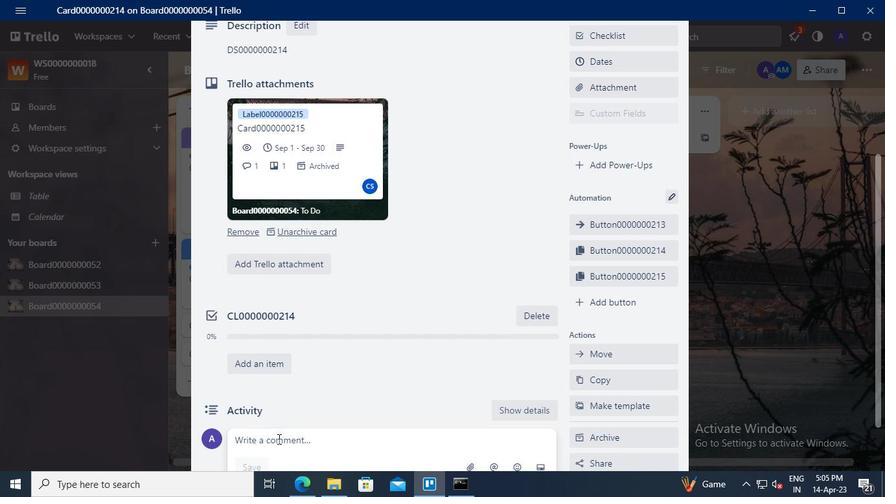
Action: Keyboard M
Screenshot: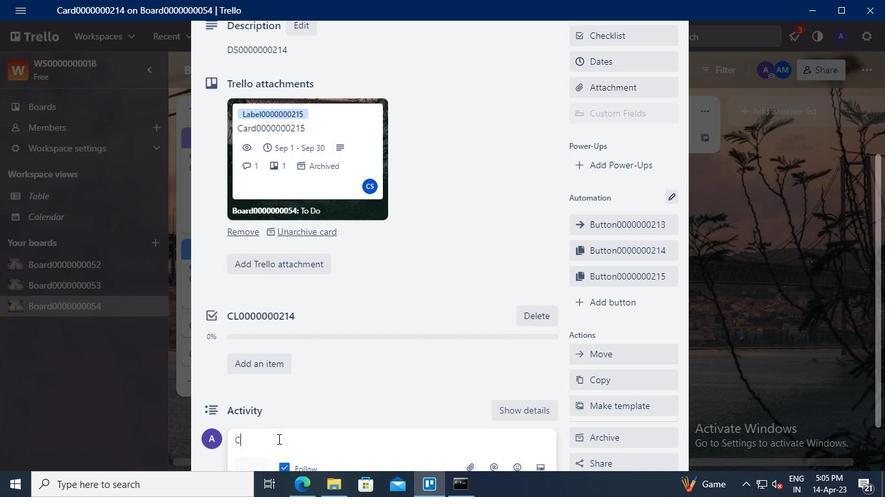 
Action: Keyboard <96>
Screenshot: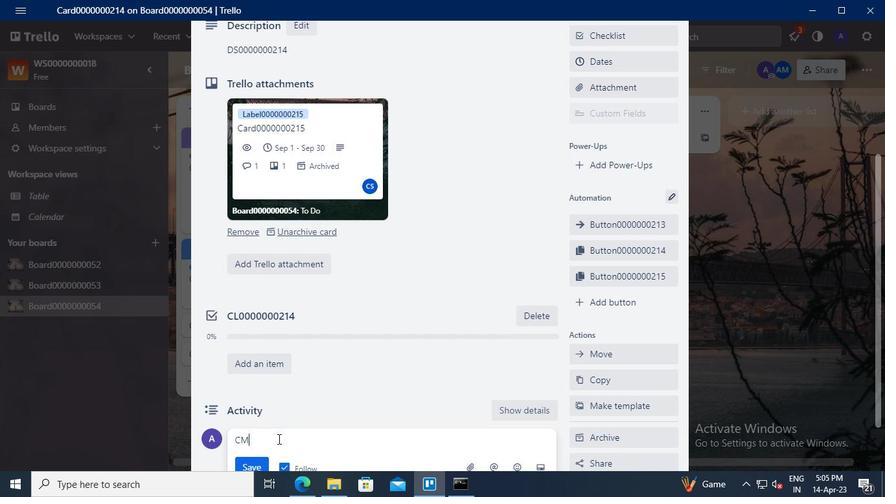 
Action: Keyboard <96>
Screenshot: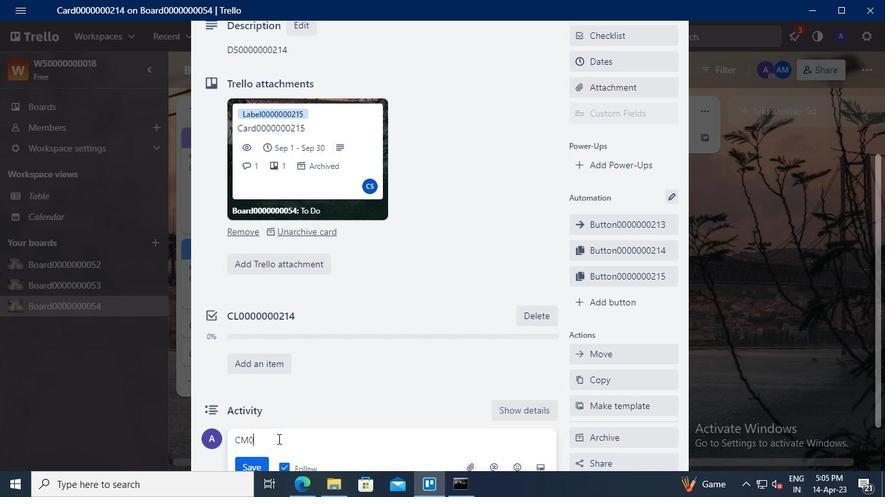 
Action: Keyboard <96>
Screenshot: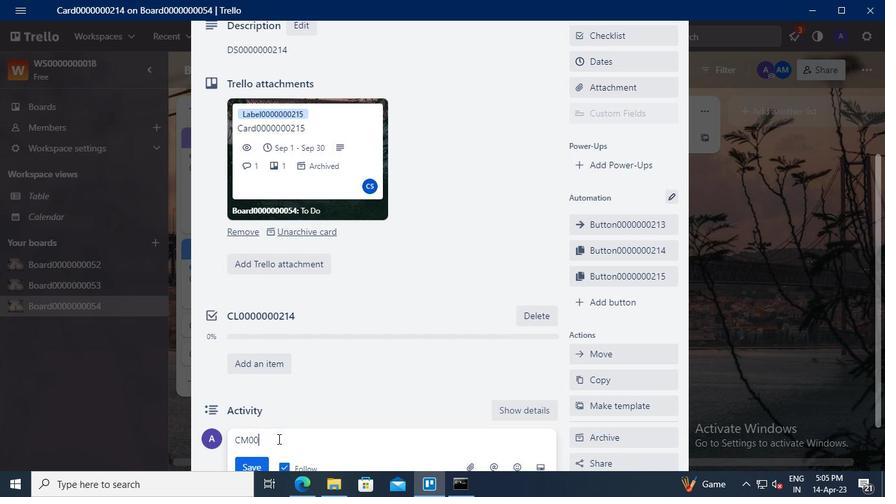 
Action: Keyboard <96>
Screenshot: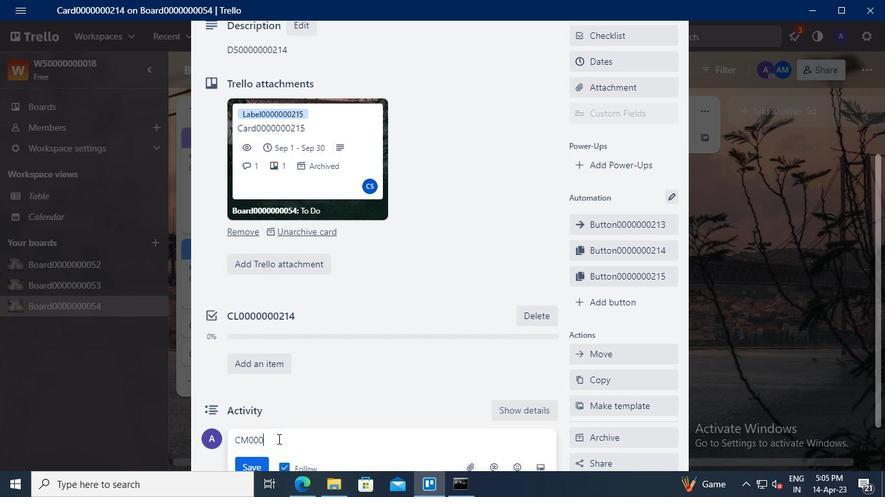 
Action: Keyboard <96>
Screenshot: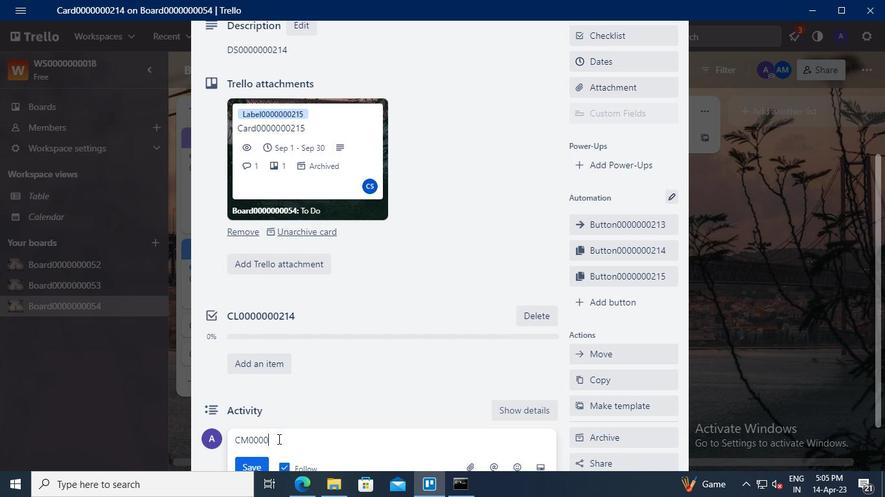 
Action: Keyboard <96>
Screenshot: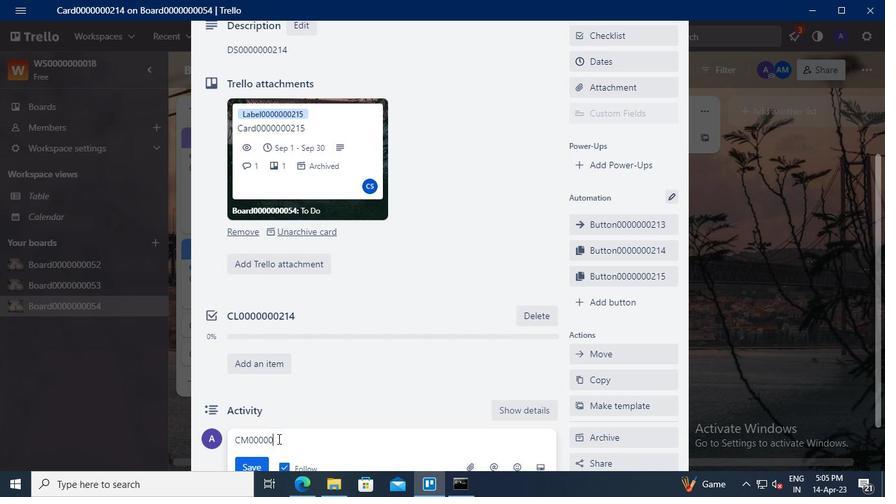 
Action: Keyboard <96>
Screenshot: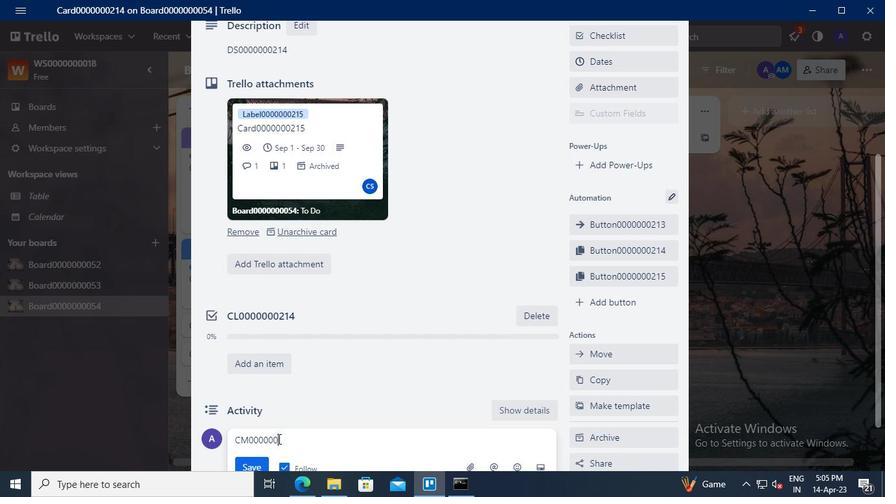 
Action: Keyboard <98>
Screenshot: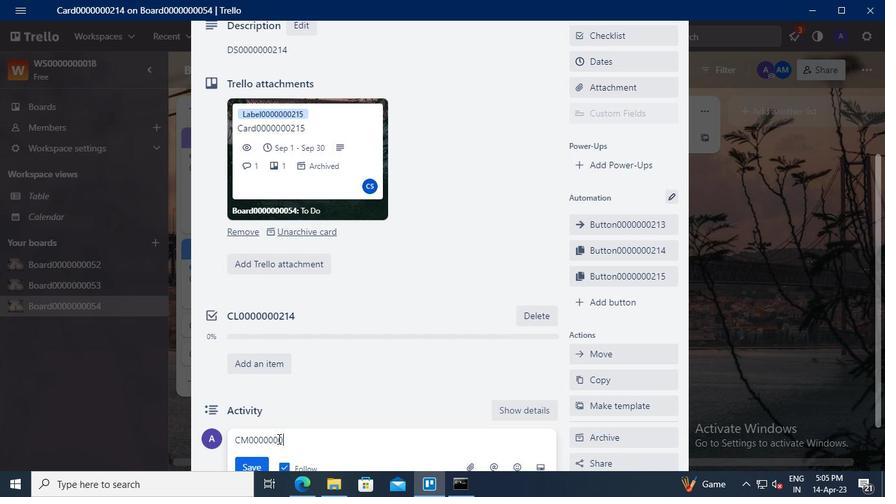 
Action: Keyboard <97>
Screenshot: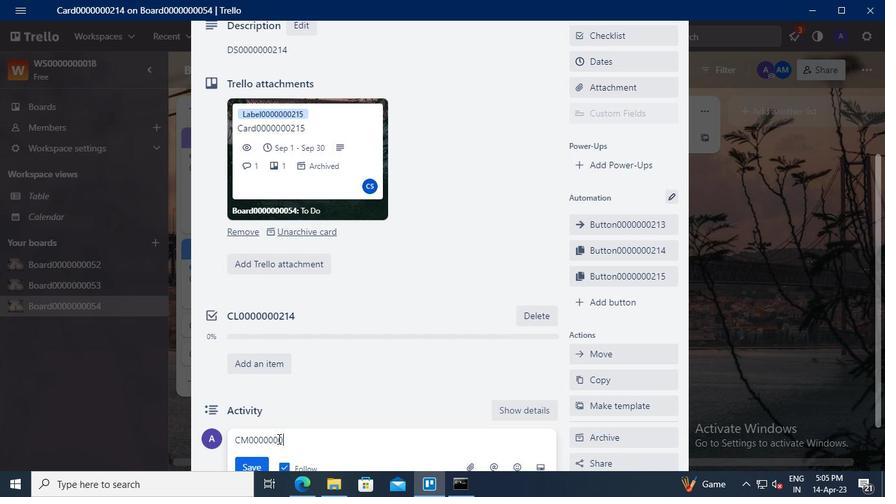 
Action: Keyboard <100>
Screenshot: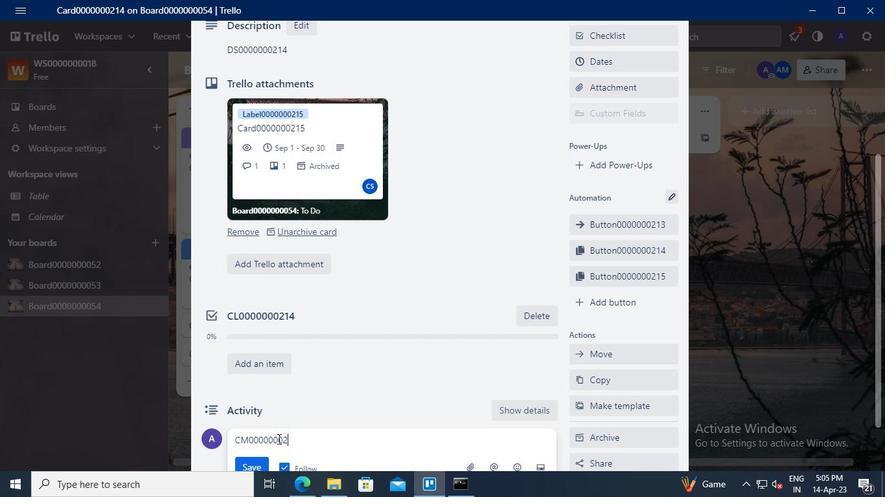 
Action: Mouse moved to (254, 463)
Screenshot: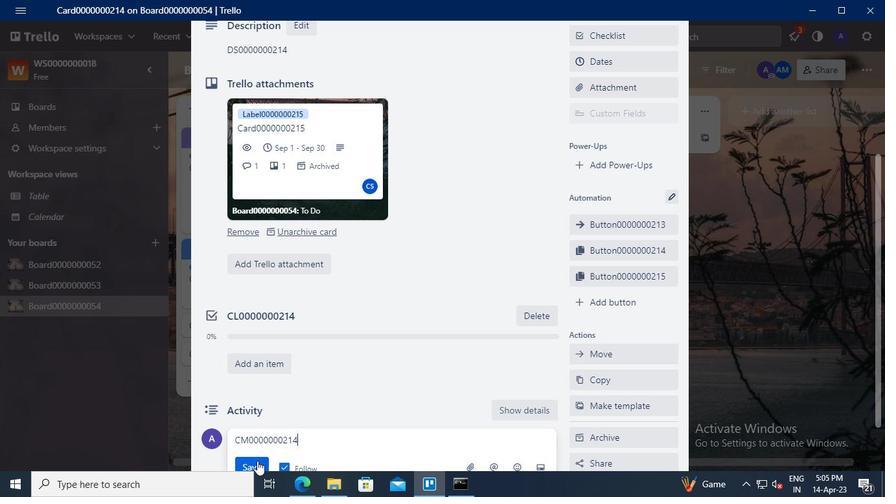 
Action: Mouse pressed left at (254, 463)
Screenshot: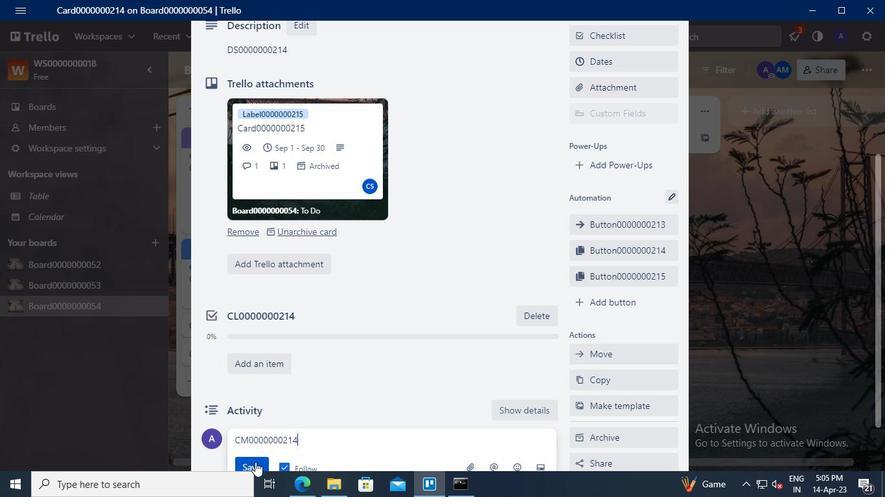 
Action: Mouse moved to (457, 489)
Screenshot: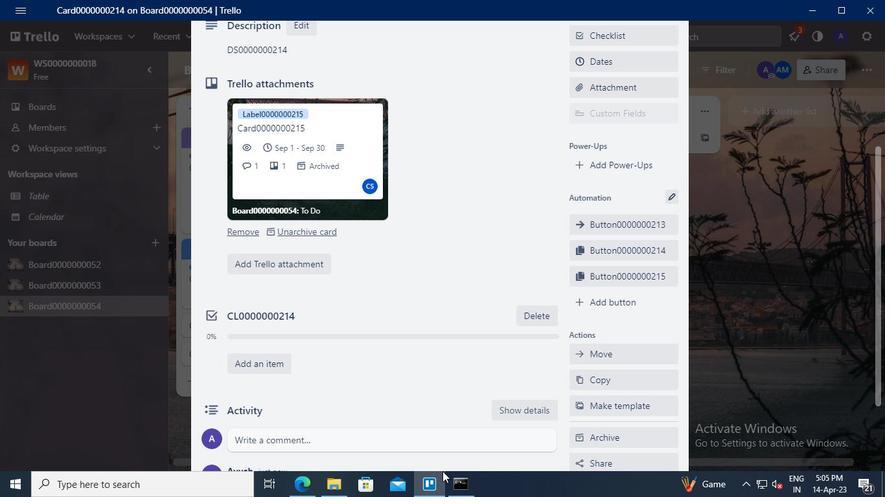 
Action: Mouse pressed left at (457, 489)
Screenshot: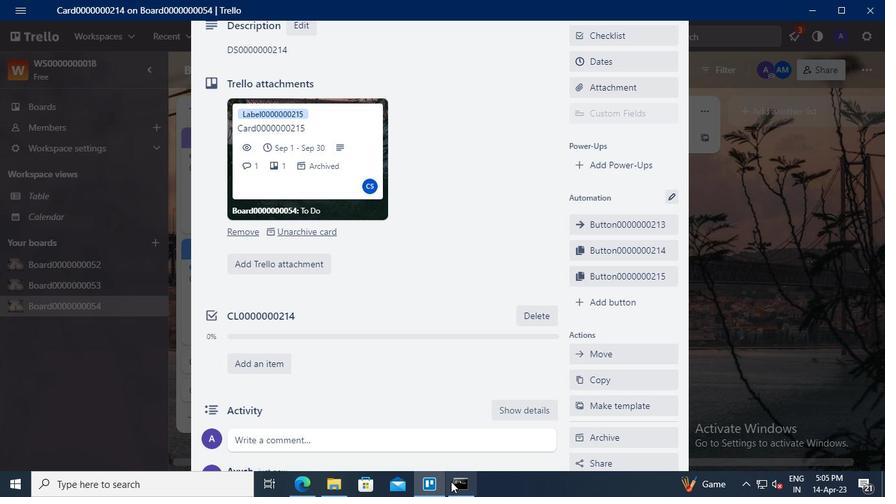 
Action: Mouse moved to (637, 34)
Screenshot: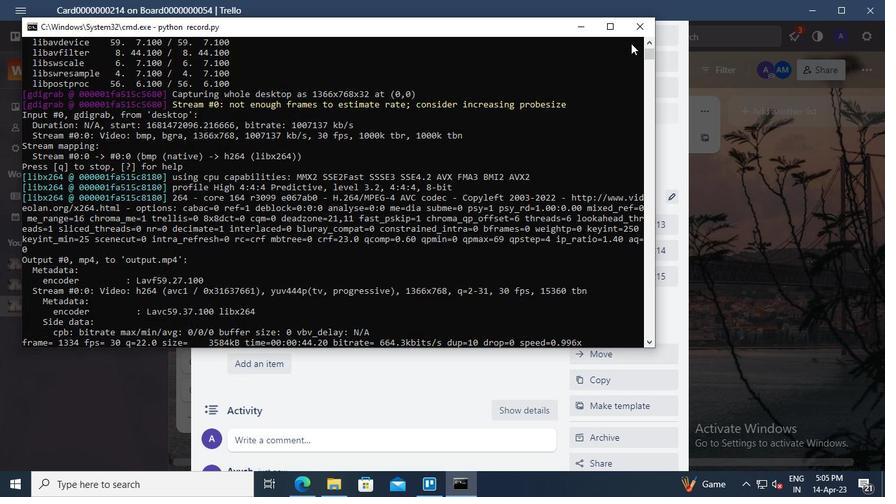 
Action: Mouse pressed left at (637, 34)
Screenshot: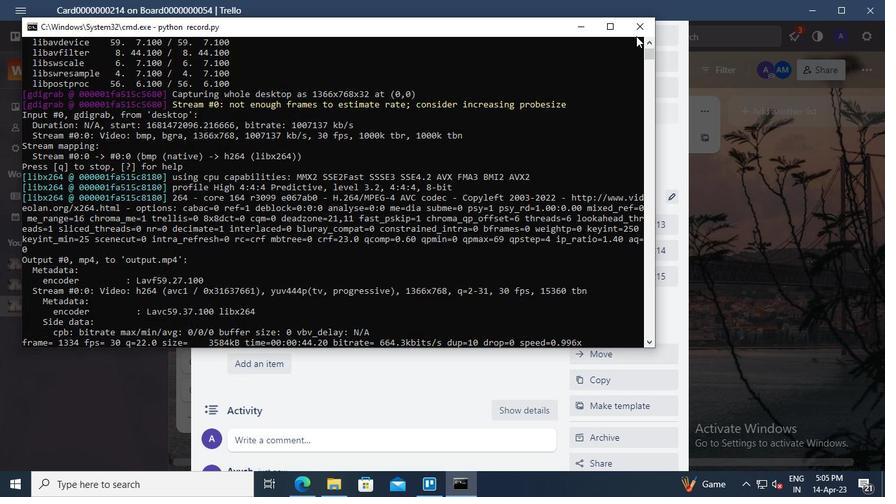 
Action: Mouse moved to (637, 33)
Screenshot: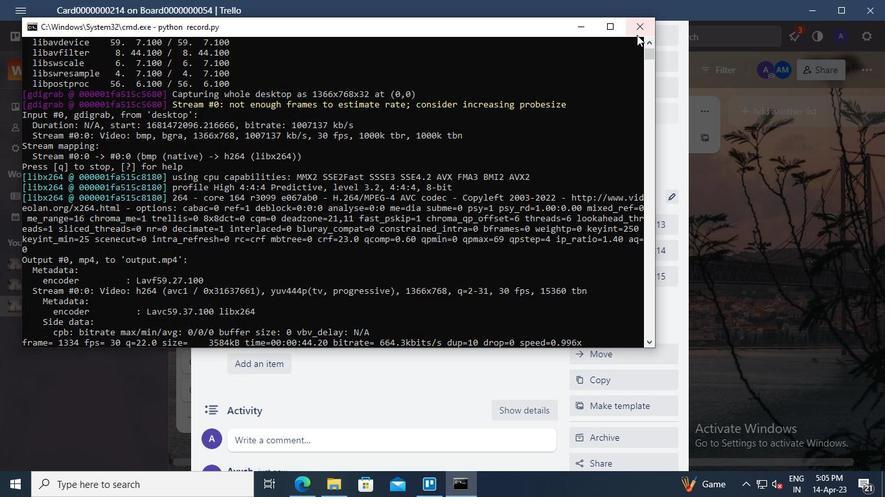 
